 Task: Create a sub task Gather and Analyse Requirements for the task  Develop a new appointment scheduling system for a healthcare provider in the project AgileFire , assign it to team member softage.5@softage.net and update the status of the sub task to  Completed , set the priority of the sub task to High
Action: Mouse moved to (430, 469)
Screenshot: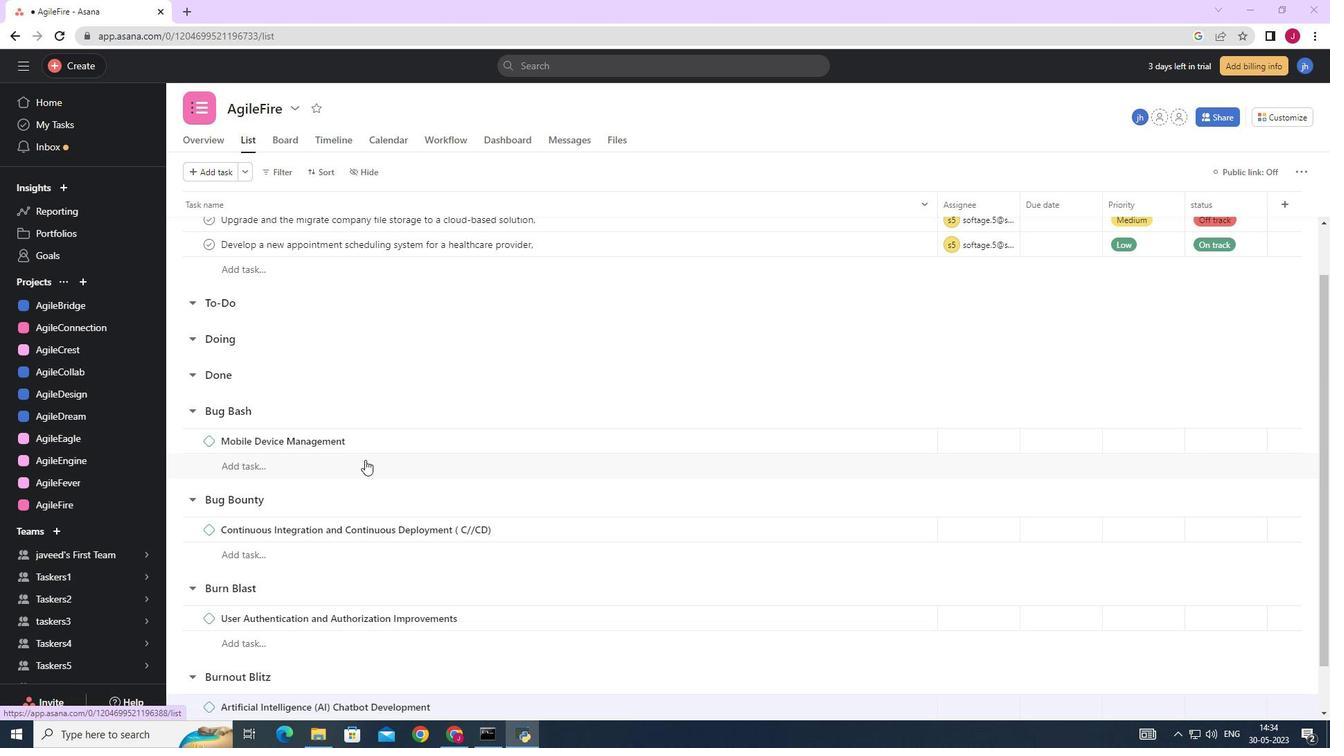 
Action: Mouse scrolled (430, 469) with delta (0, 0)
Screenshot: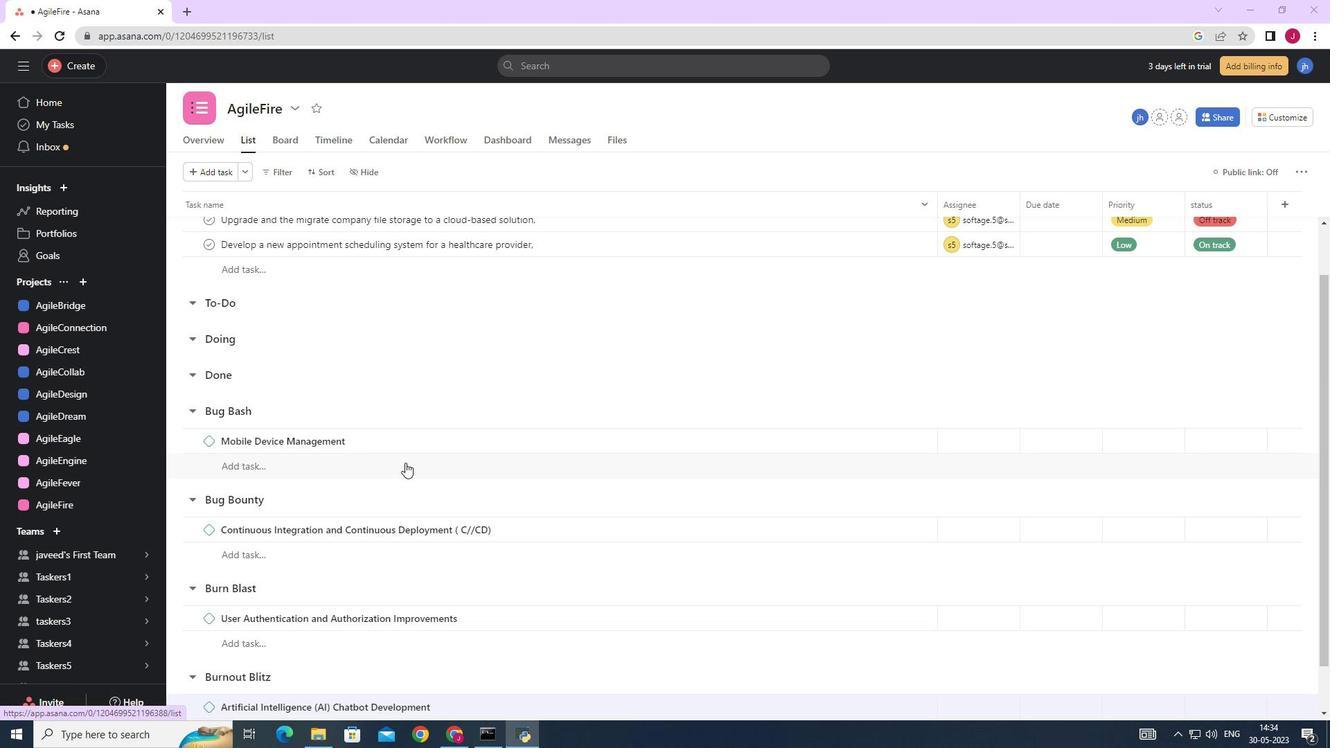 
Action: Mouse scrolled (430, 469) with delta (0, 0)
Screenshot: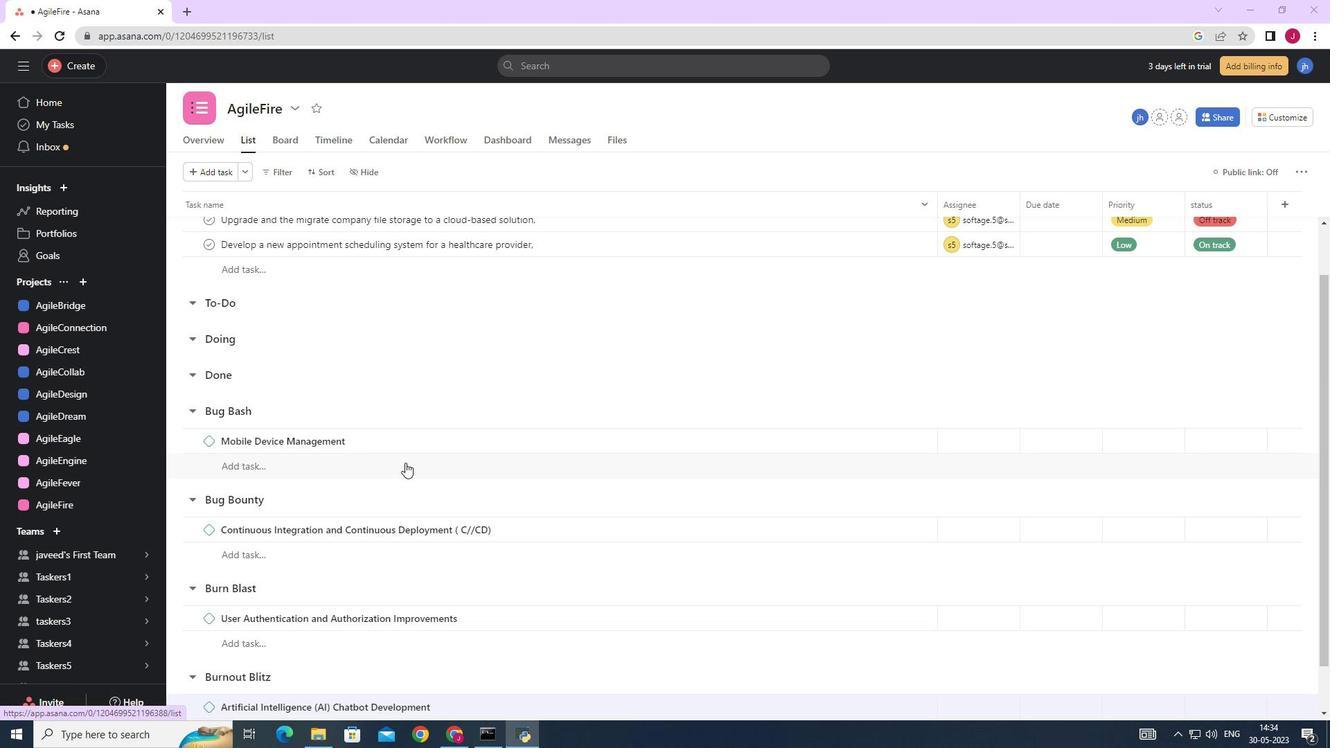 
Action: Mouse scrolled (430, 469) with delta (0, 0)
Screenshot: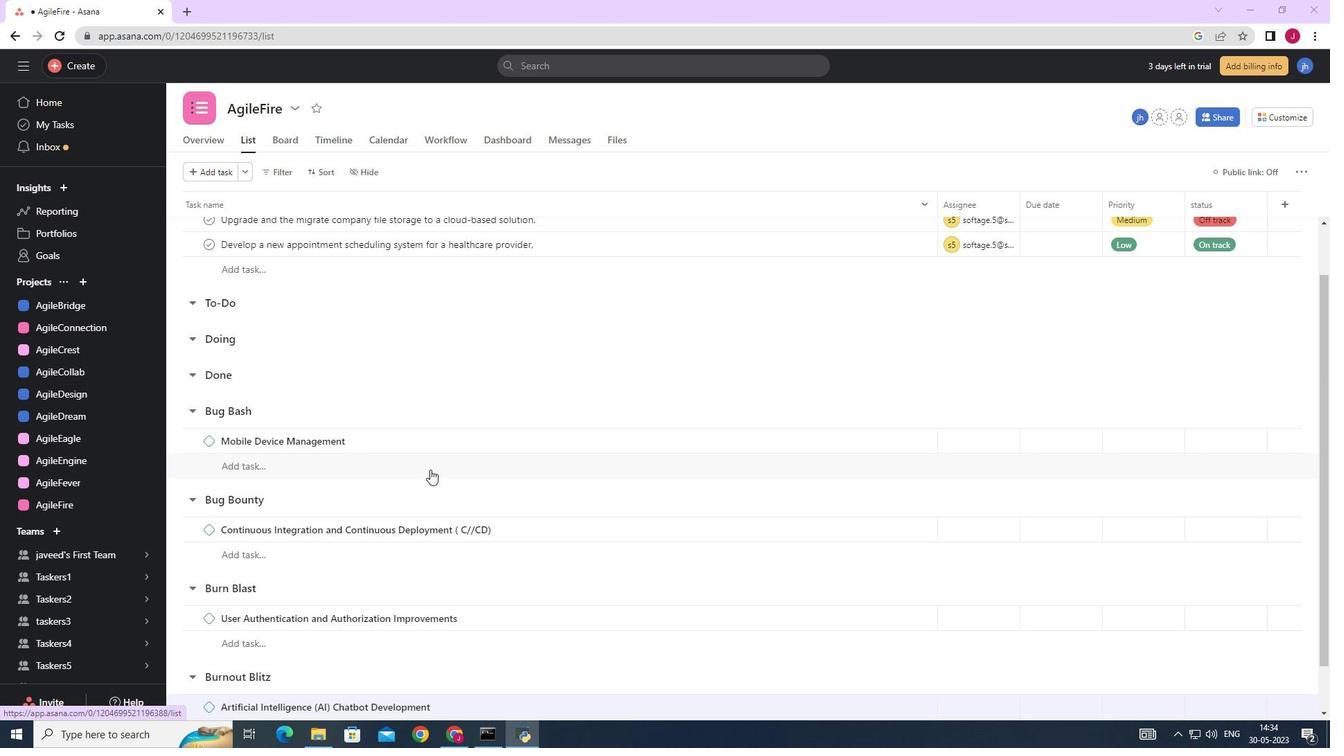 
Action: Mouse scrolled (430, 469) with delta (0, 0)
Screenshot: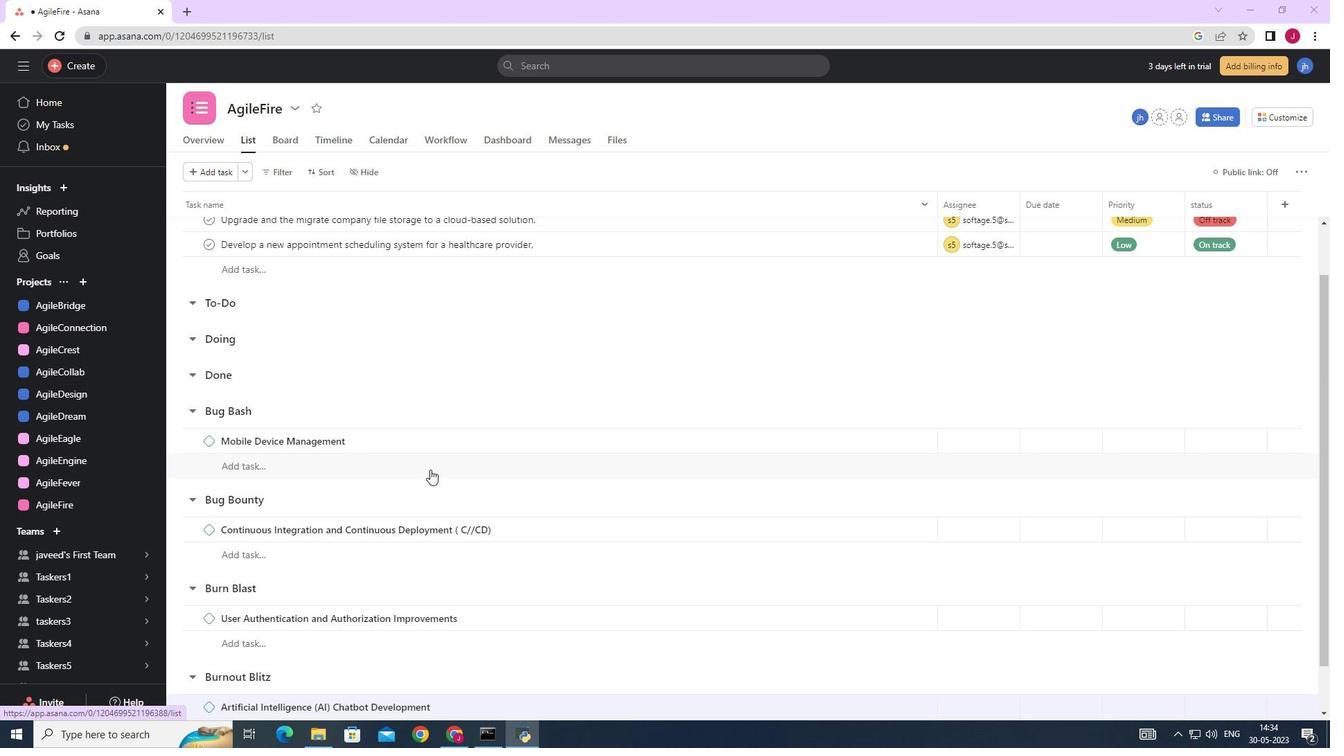 
Action: Mouse moved to (431, 469)
Screenshot: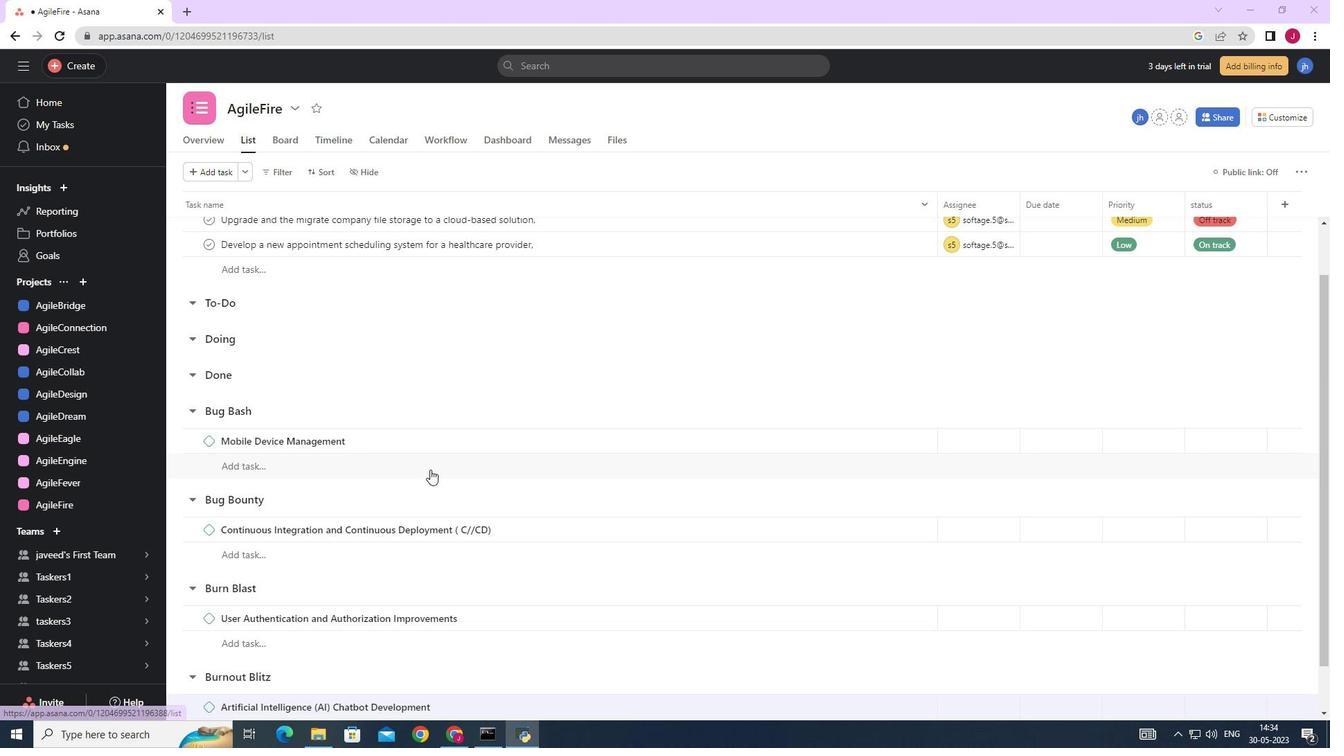 
Action: Mouse scrolled (431, 469) with delta (0, 0)
Screenshot: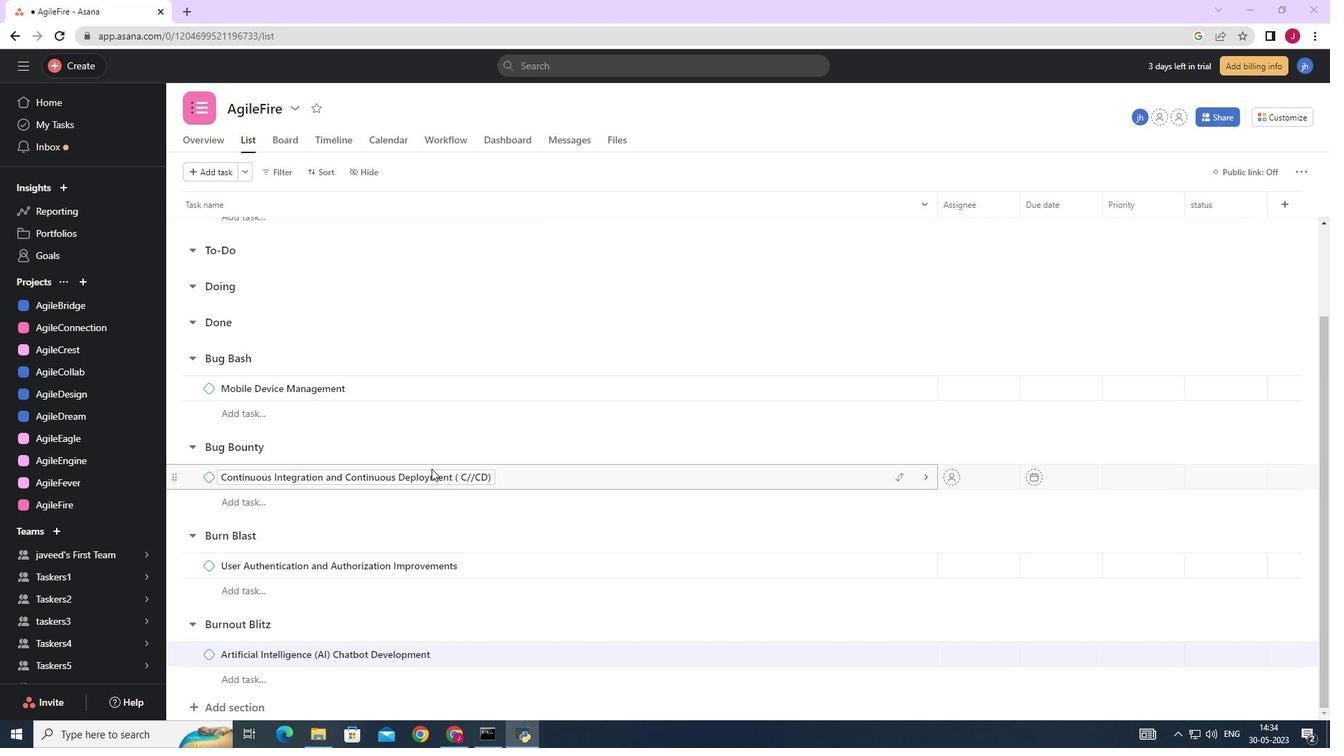 
Action: Mouse scrolled (431, 469) with delta (0, 0)
Screenshot: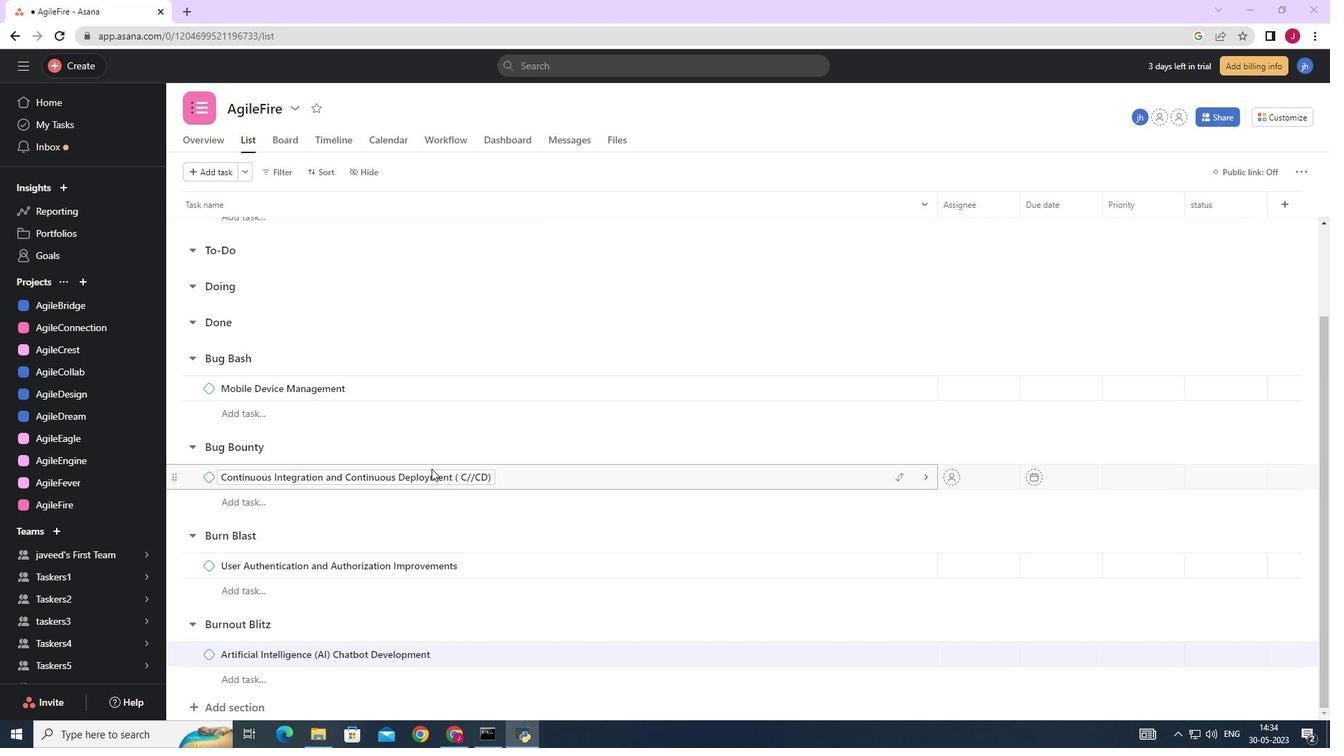 
Action: Mouse scrolled (431, 469) with delta (0, 0)
Screenshot: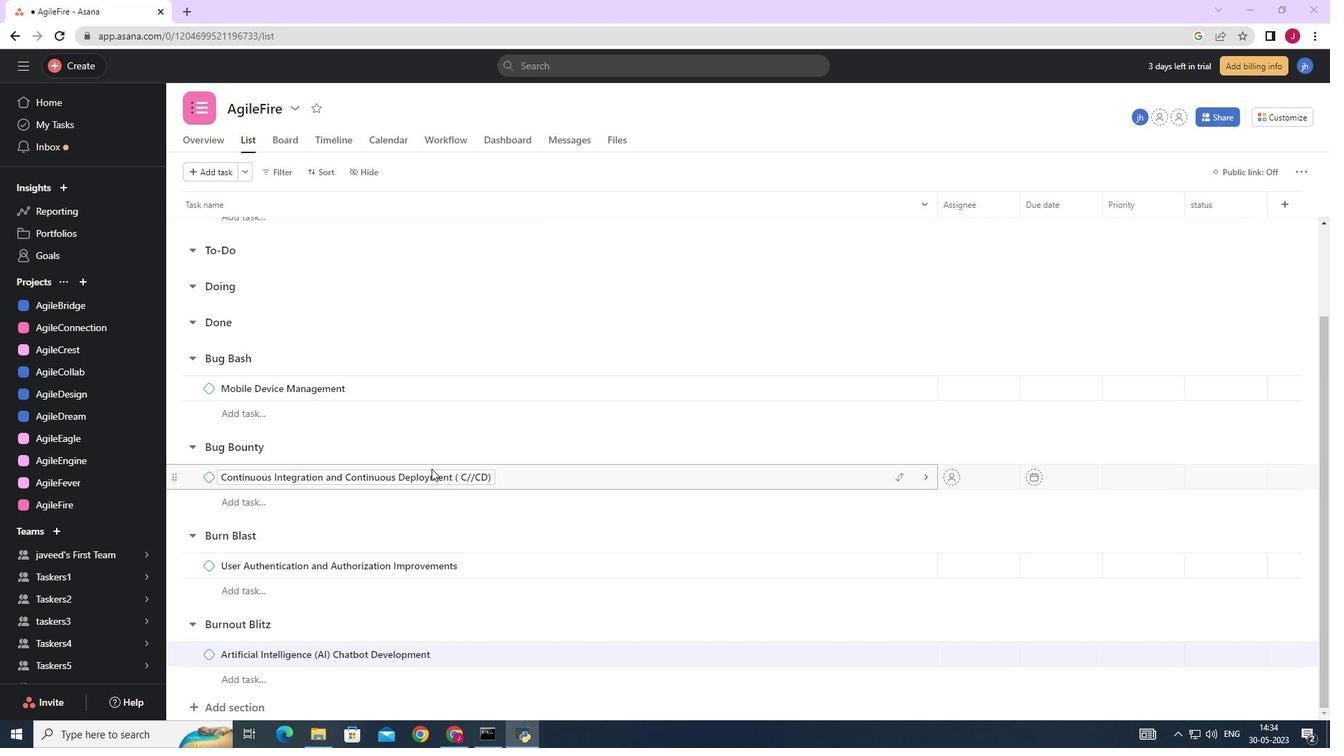 
Action: Mouse scrolled (431, 469) with delta (0, 0)
Screenshot: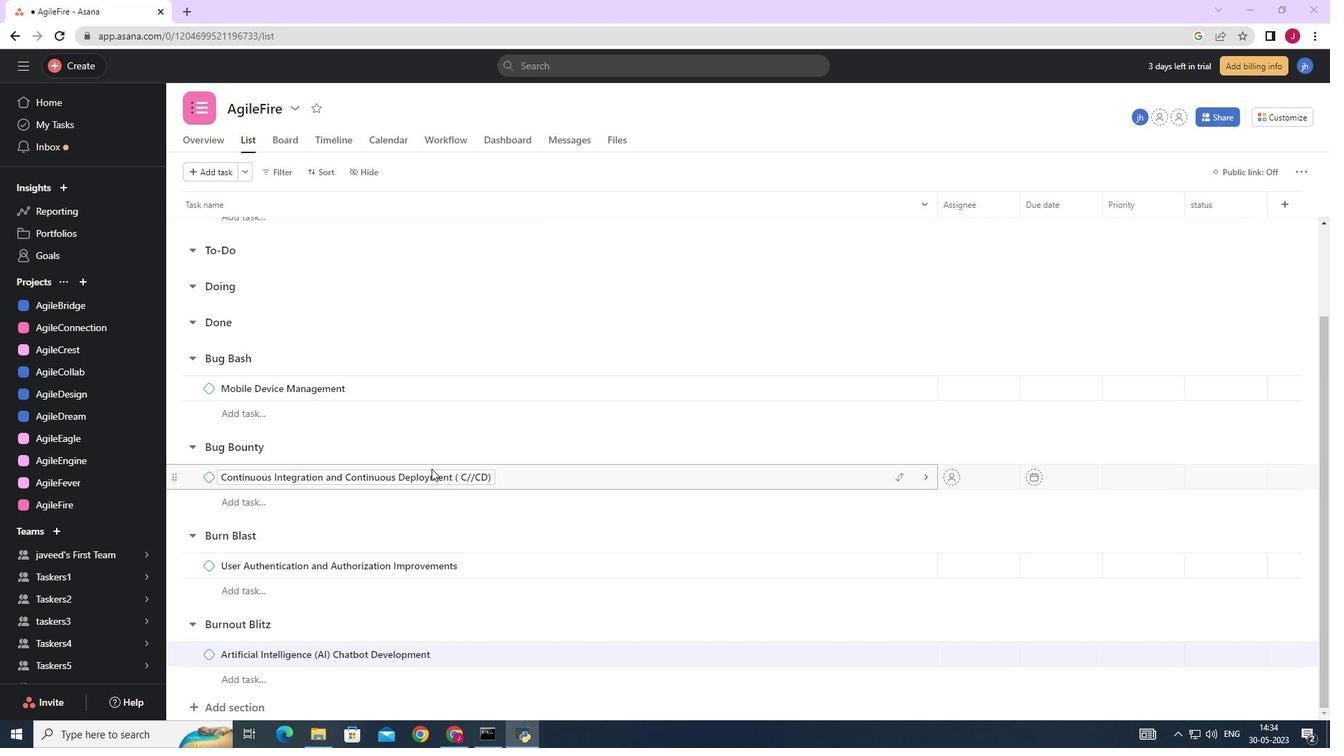
Action: Mouse moved to (858, 303)
Screenshot: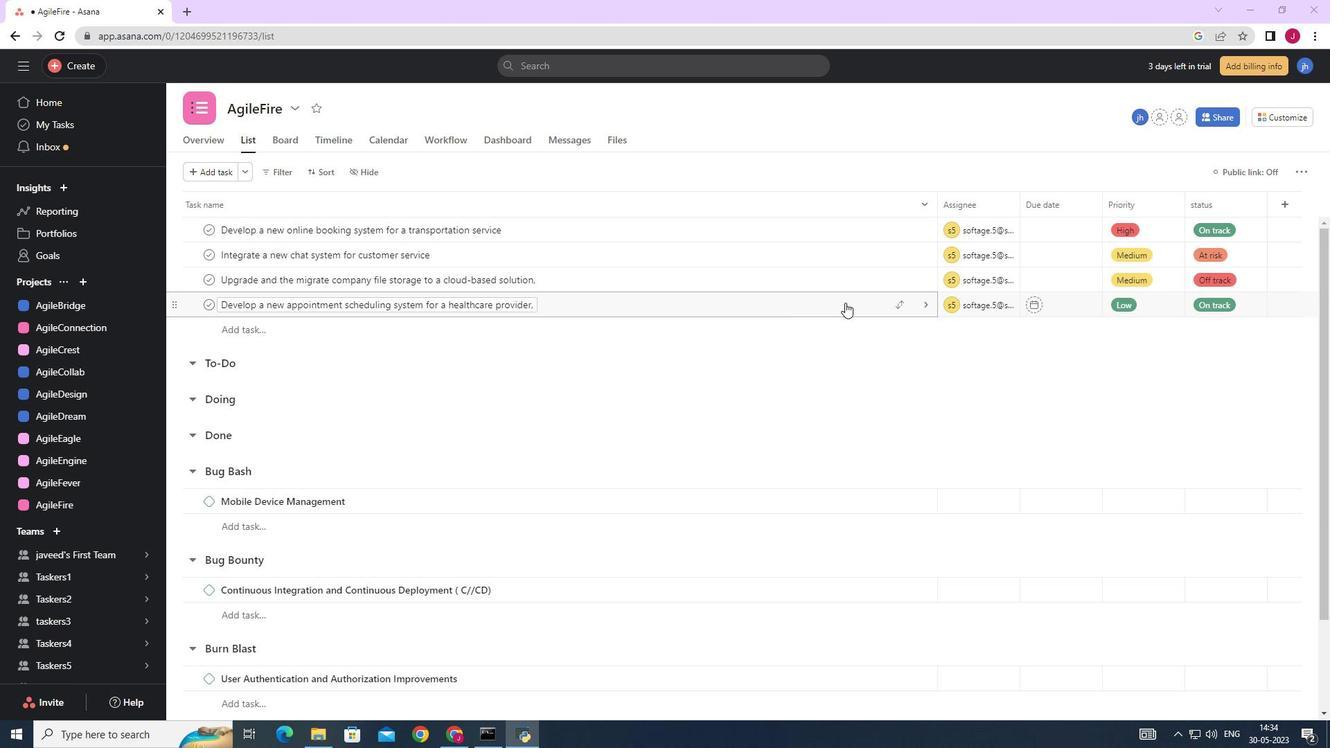 
Action: Mouse pressed left at (858, 303)
Screenshot: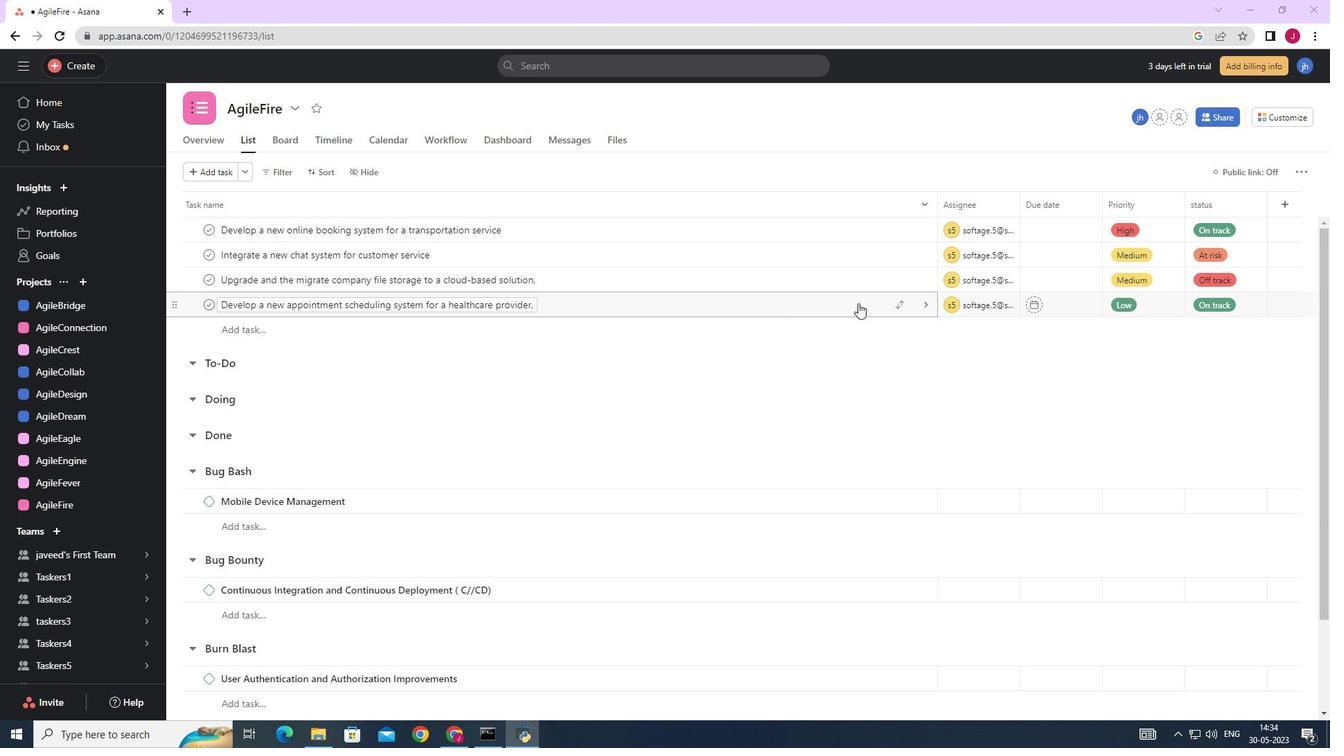 
Action: Mouse moved to (974, 475)
Screenshot: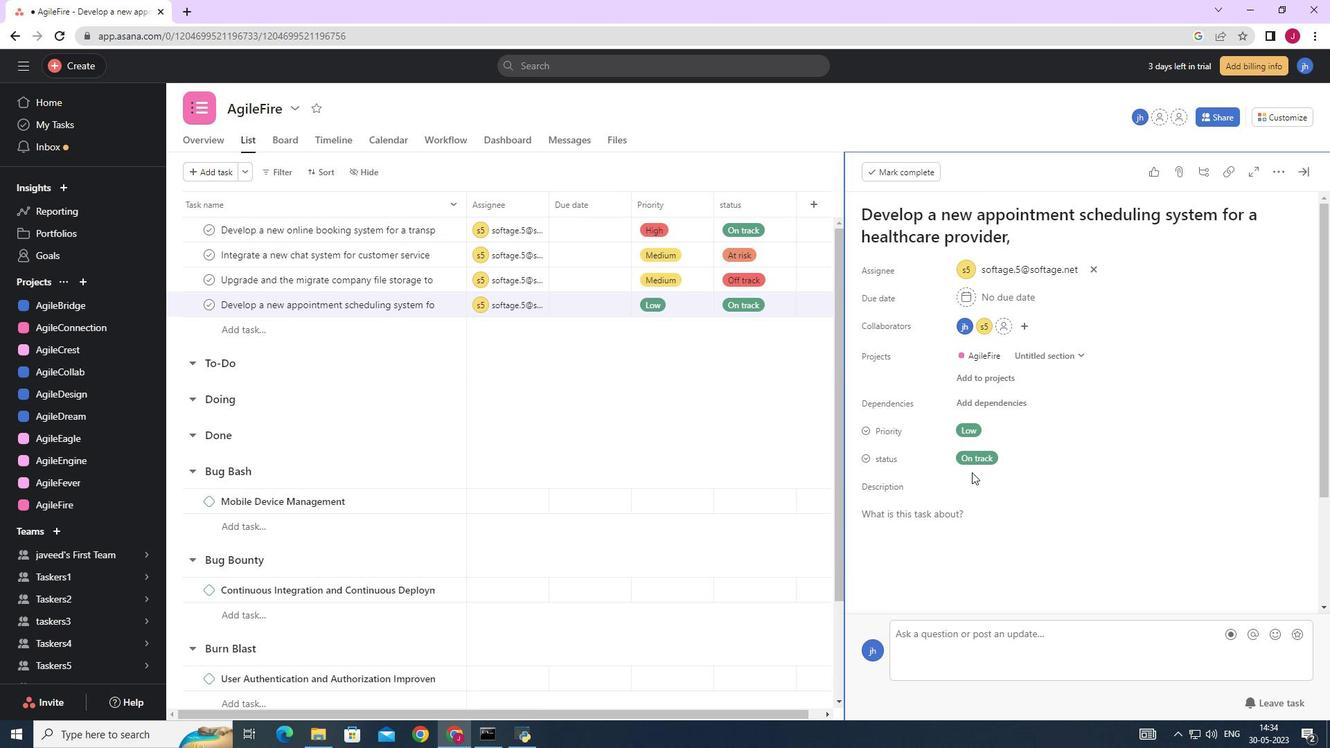 
Action: Mouse scrolled (974, 474) with delta (0, 0)
Screenshot: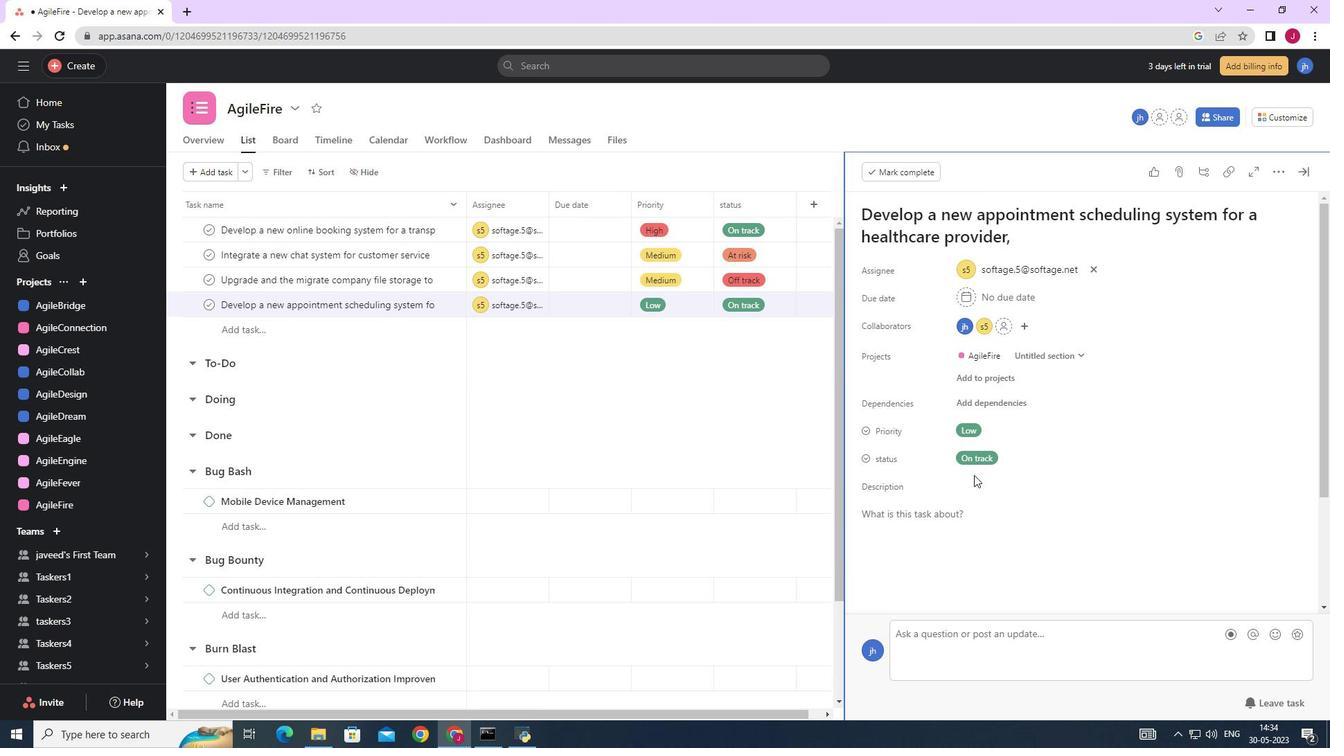 
Action: Mouse scrolled (974, 474) with delta (0, 0)
Screenshot: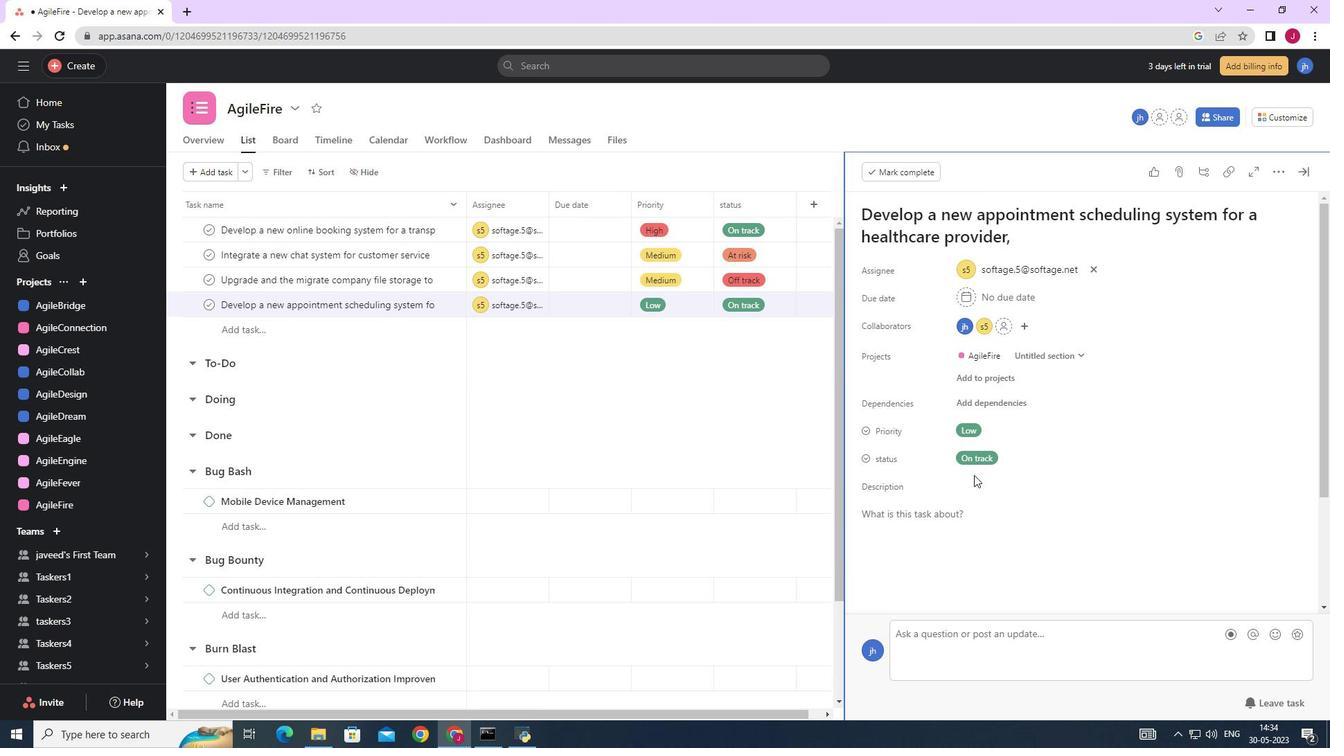 
Action: Mouse scrolled (974, 474) with delta (0, 0)
Screenshot: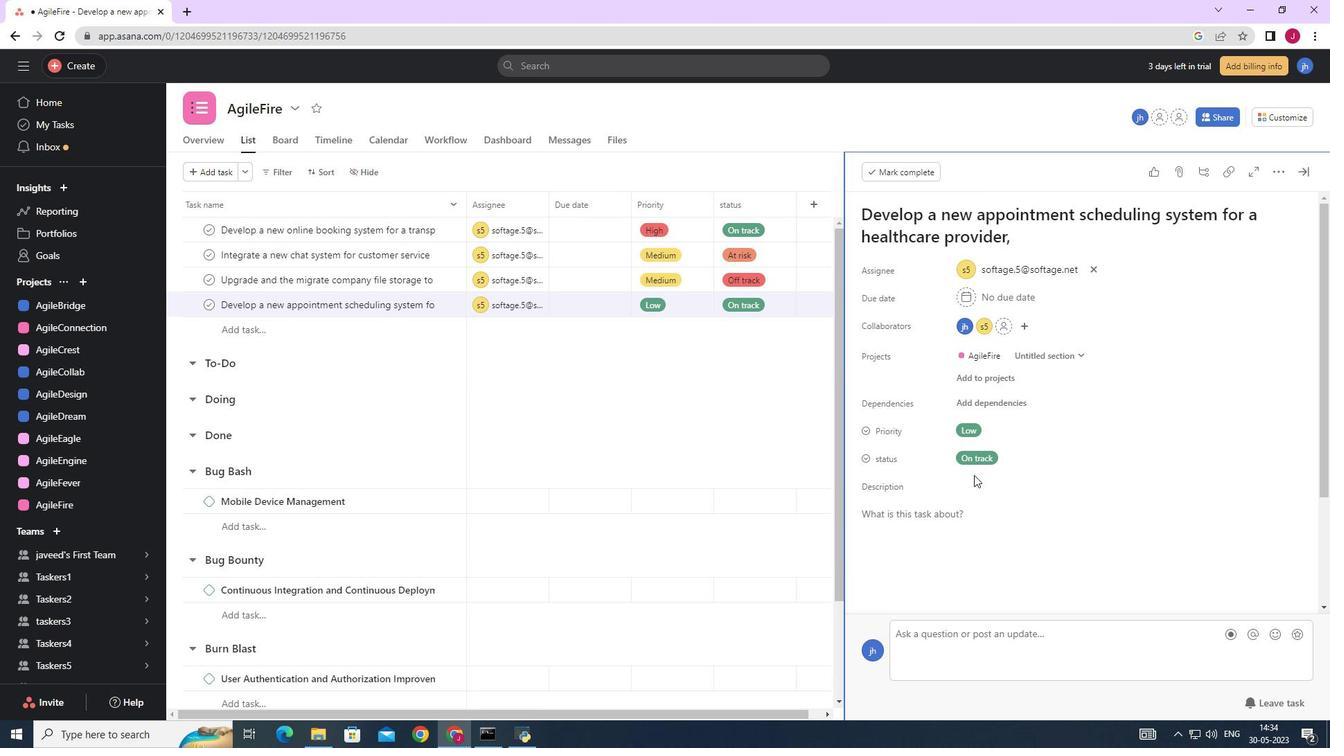 
Action: Mouse scrolled (974, 474) with delta (0, 0)
Screenshot: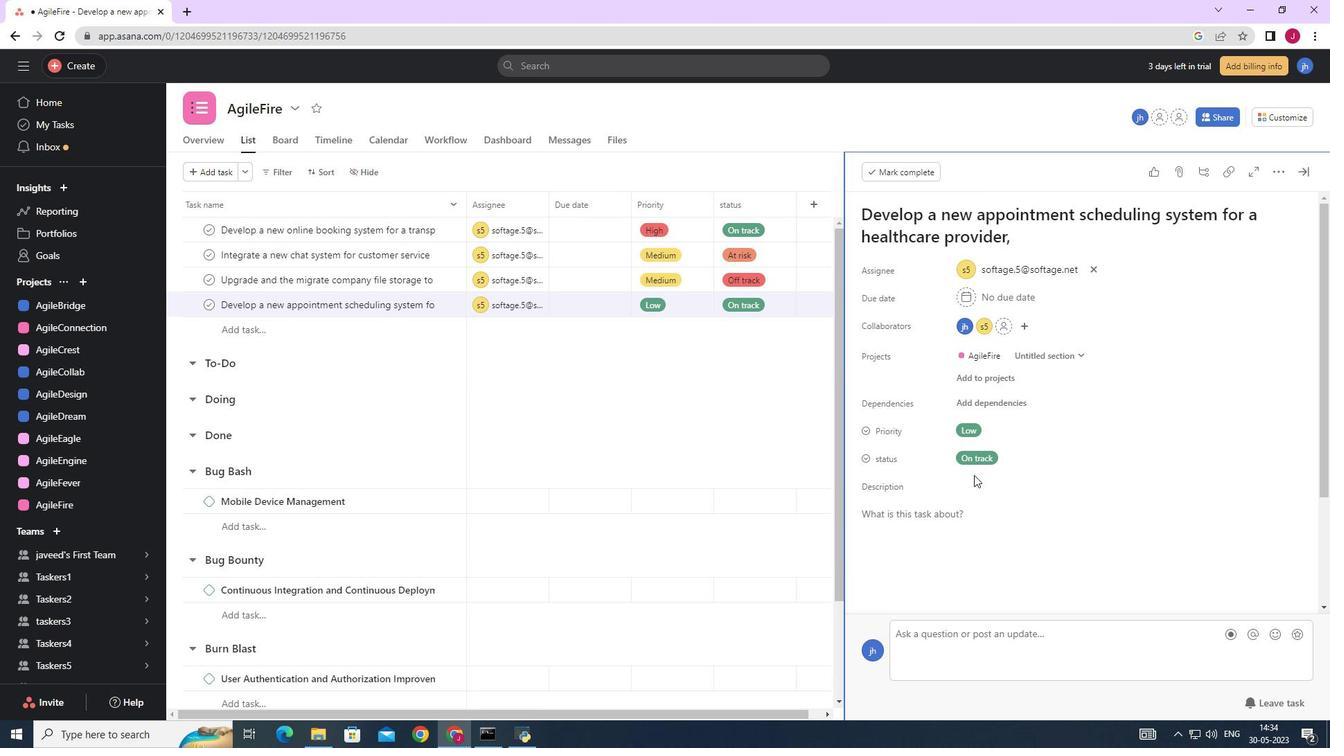 
Action: Mouse scrolled (974, 474) with delta (0, 0)
Screenshot: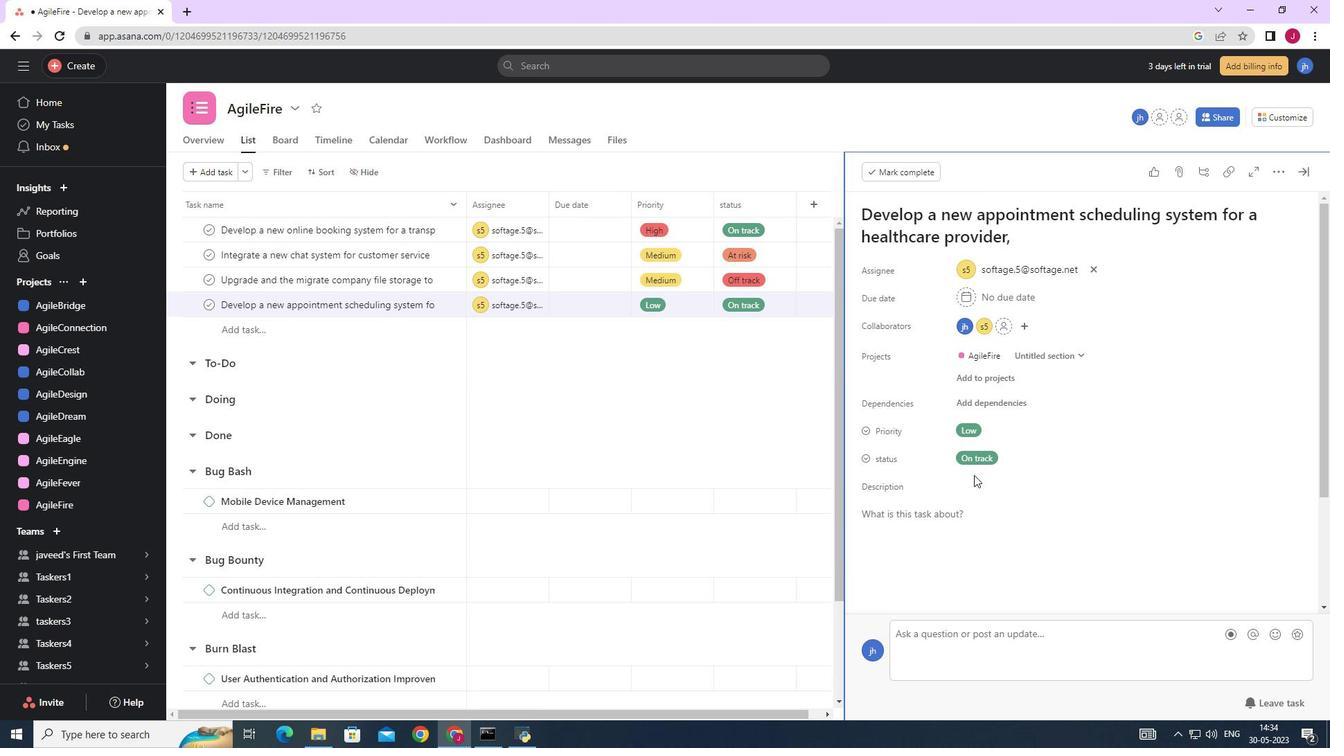 
Action: Mouse moved to (902, 506)
Screenshot: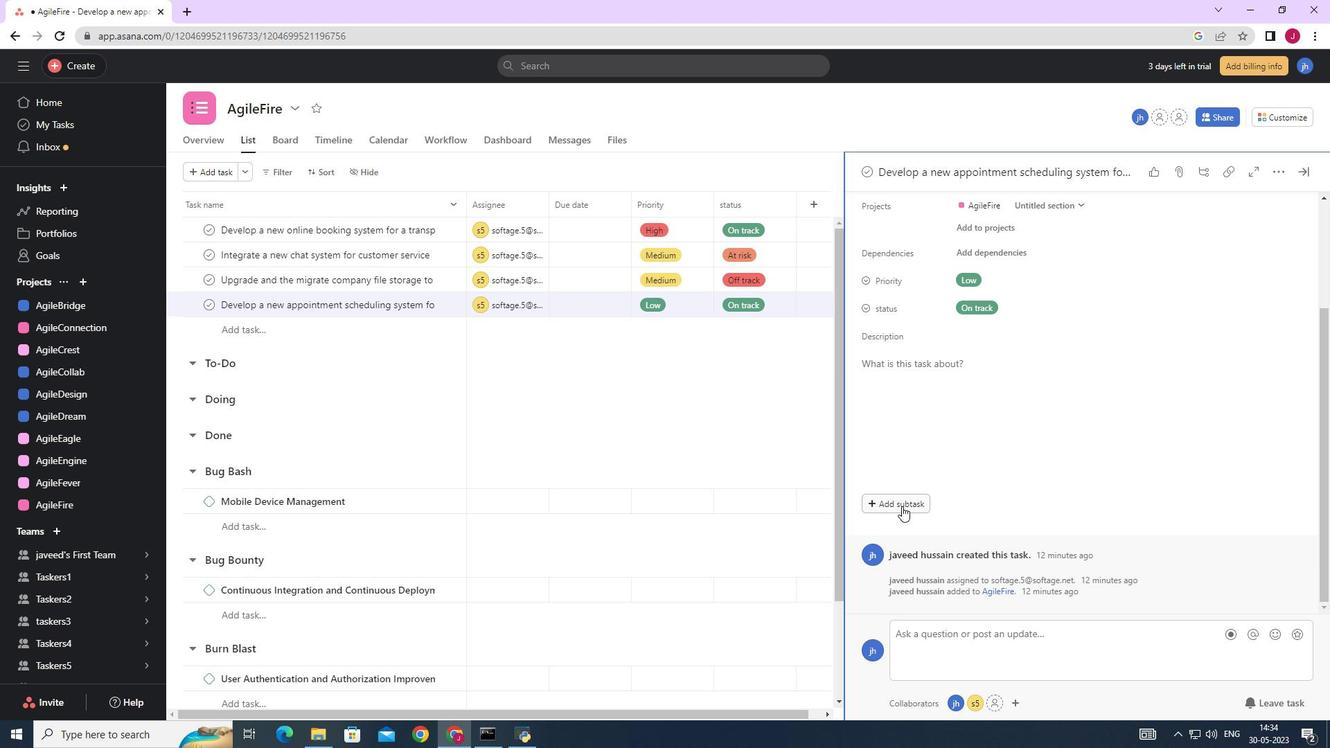 
Action: Mouse pressed left at (902, 506)
Screenshot: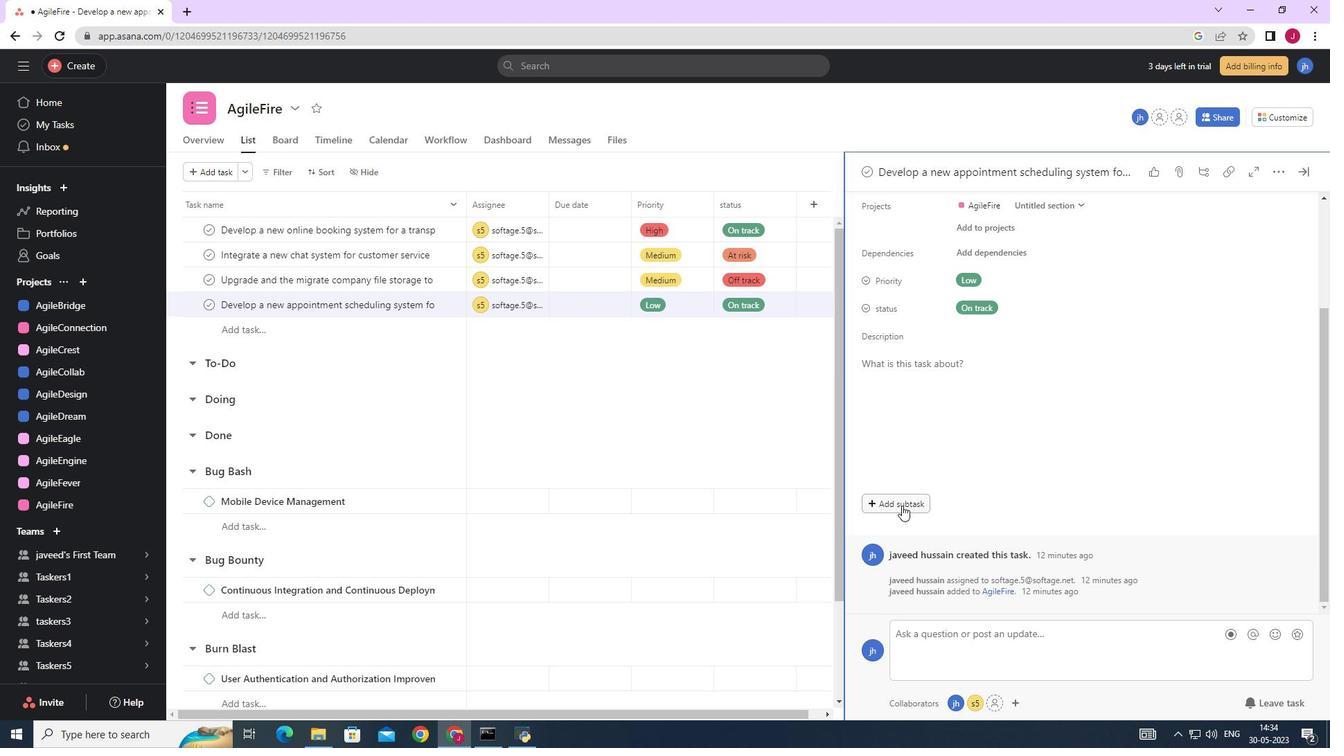 
Action: Mouse moved to (887, 480)
Screenshot: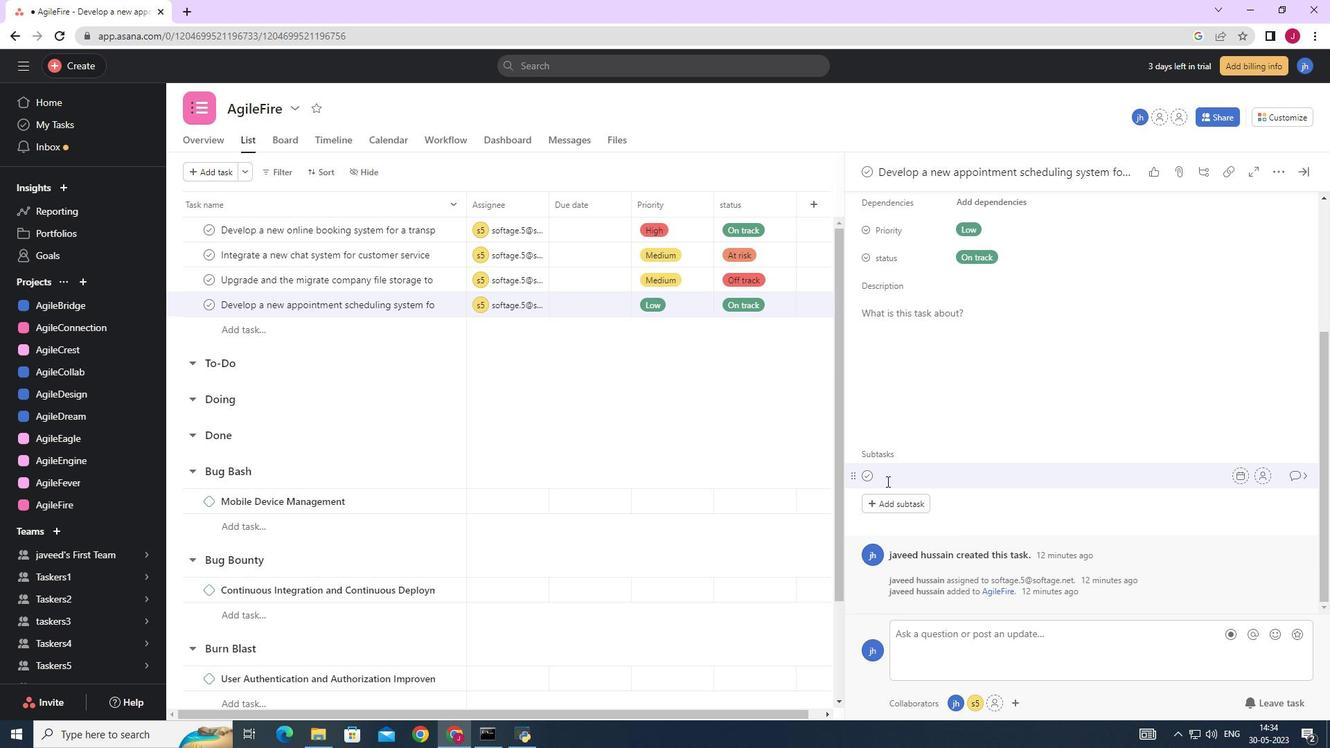 
Action: Key pressed <Key.caps_lock>G<Key.caps_lock>ather<Key.space>and<Key.space><Key.caps_lock>A<Key.caps_lock>nalyse<Key.space><Key.caps_lock>RE<Key.backspace><Key.caps_lock>equirements<Key.space>
Screenshot: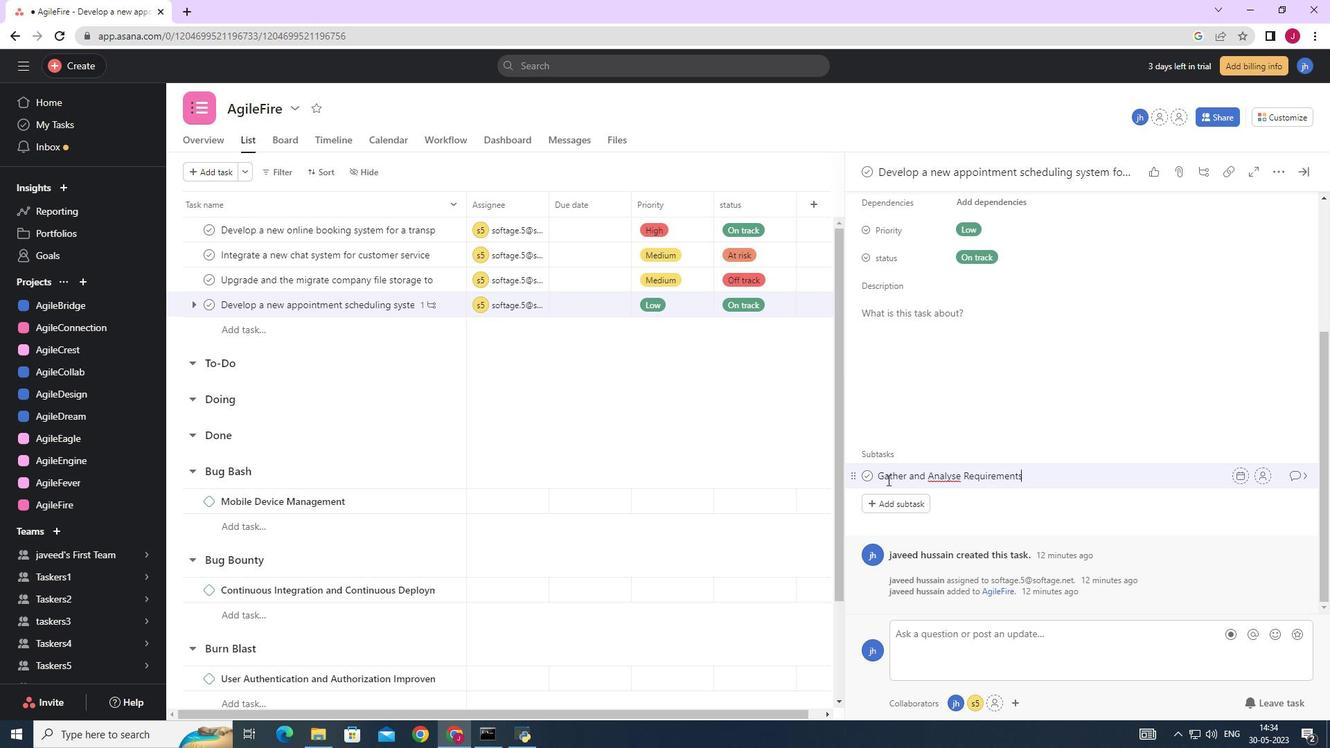 
Action: Mouse moved to (1265, 480)
Screenshot: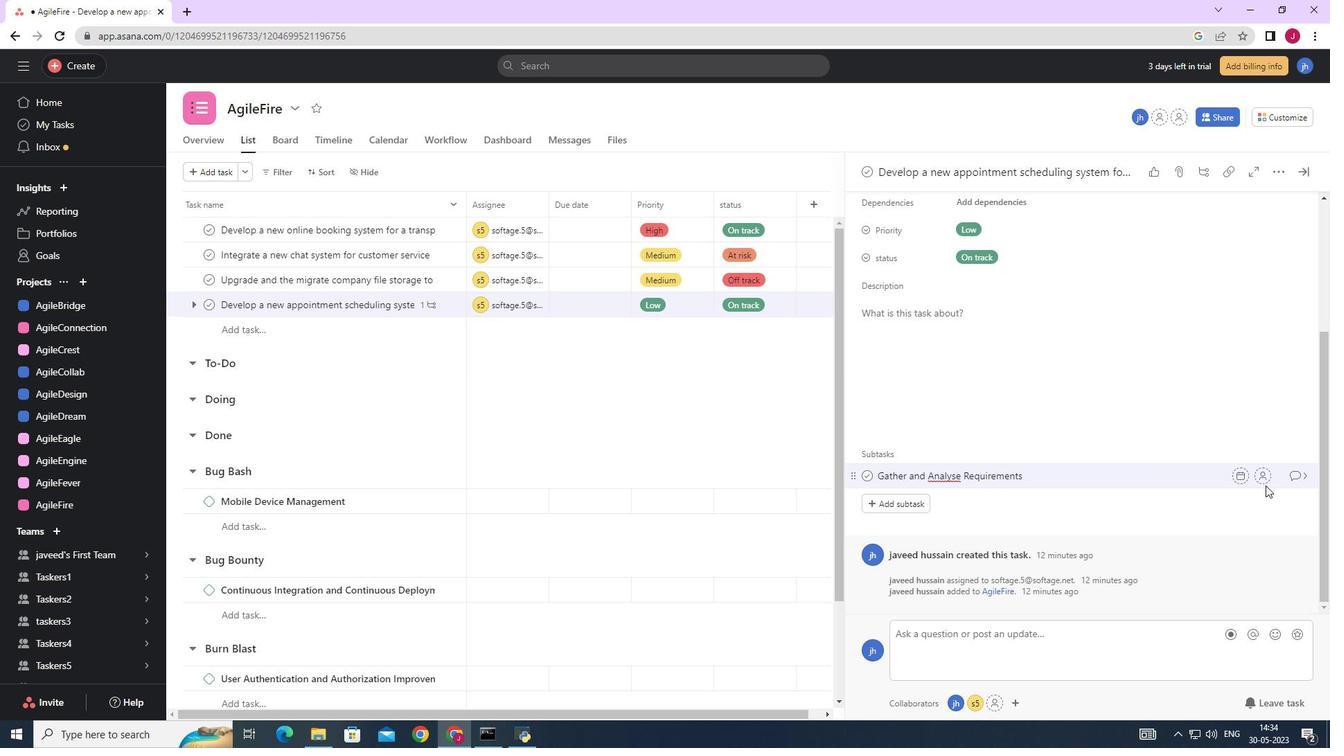 
Action: Mouse pressed left at (1265, 480)
Screenshot: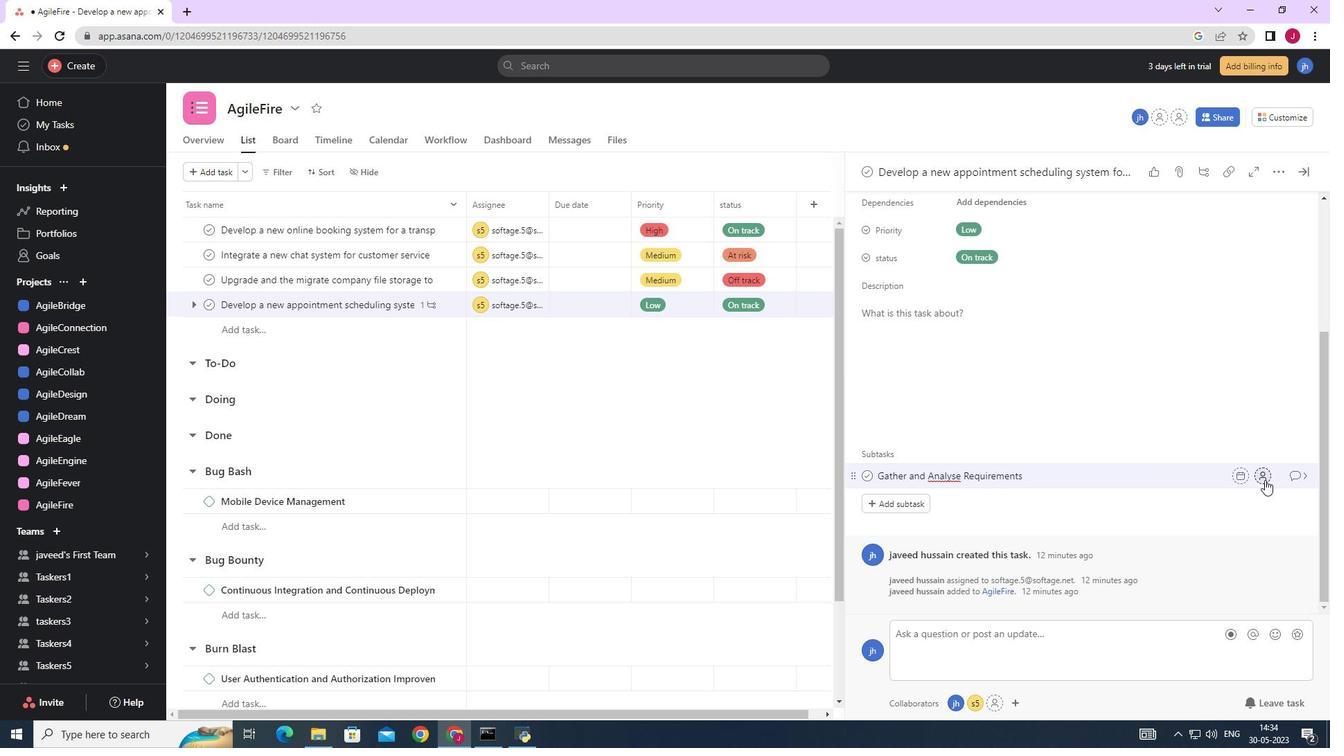 
Action: Key pressed softage.5
Screenshot: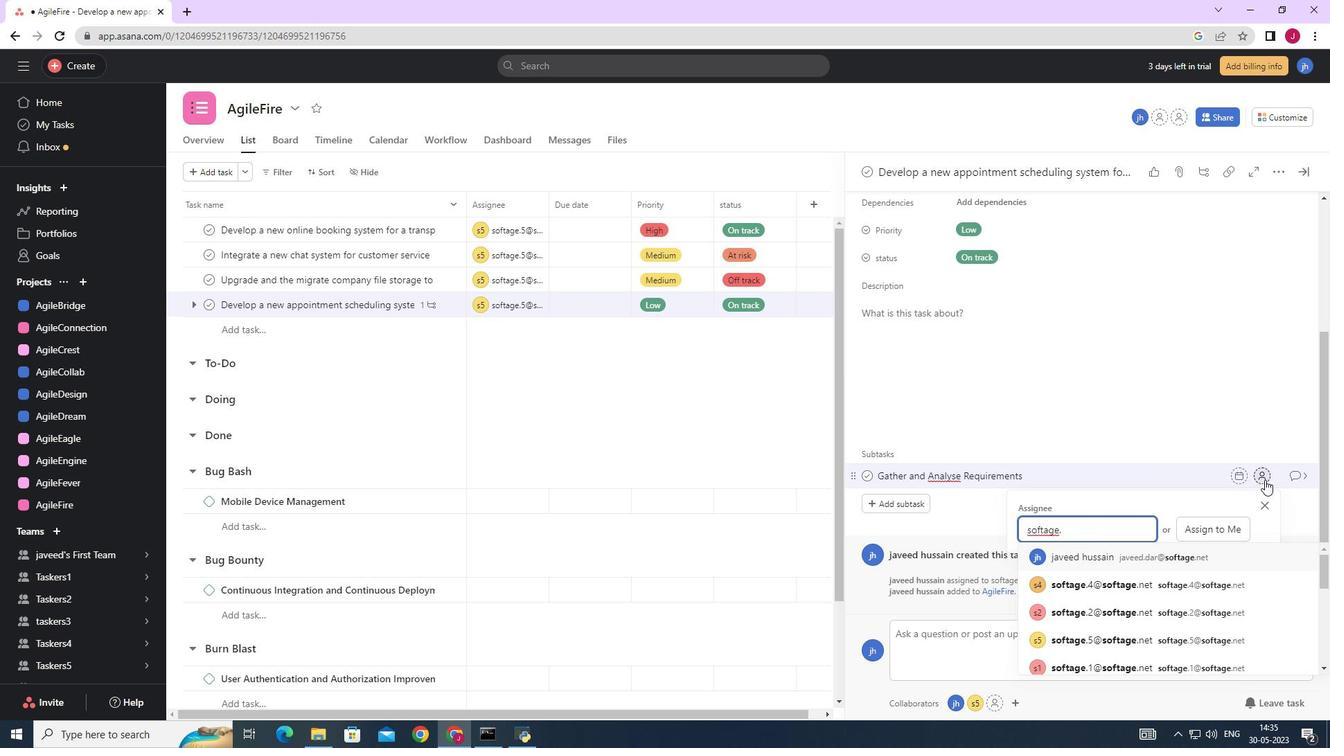
Action: Mouse moved to (1121, 556)
Screenshot: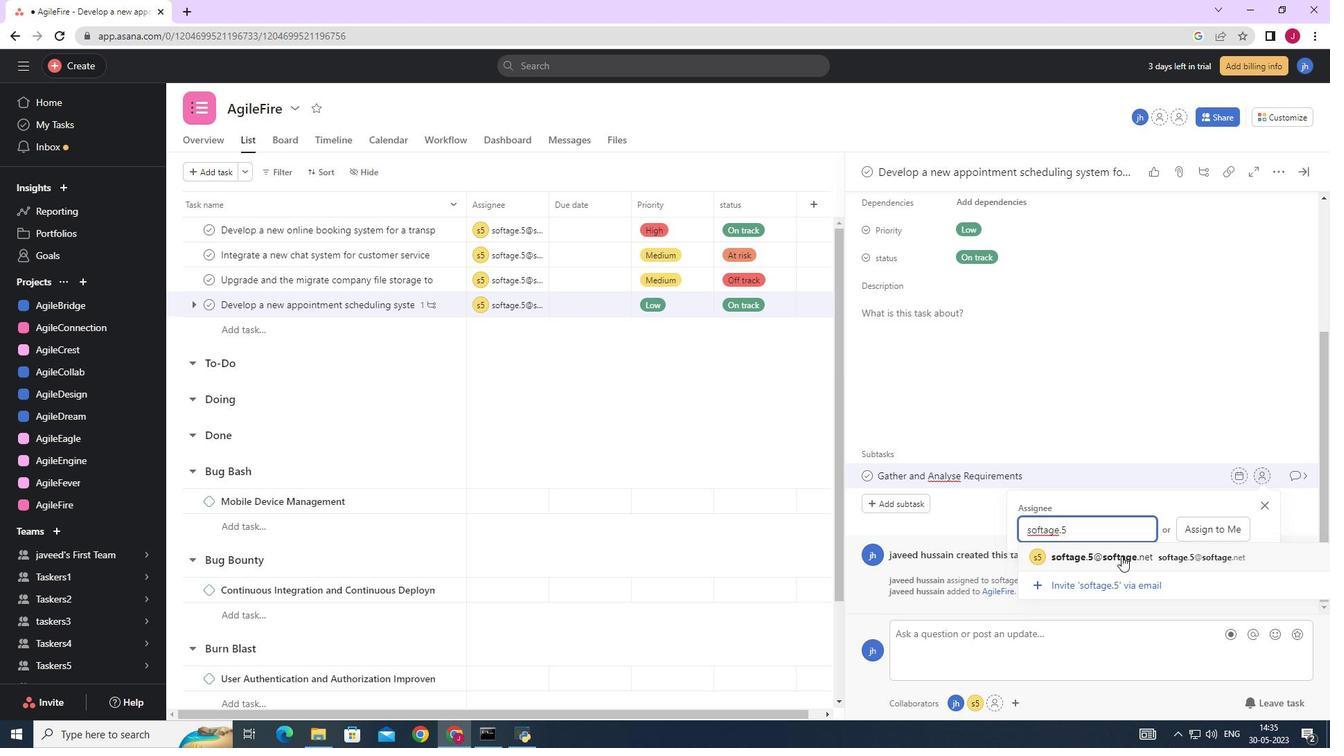 
Action: Mouse pressed left at (1121, 556)
Screenshot: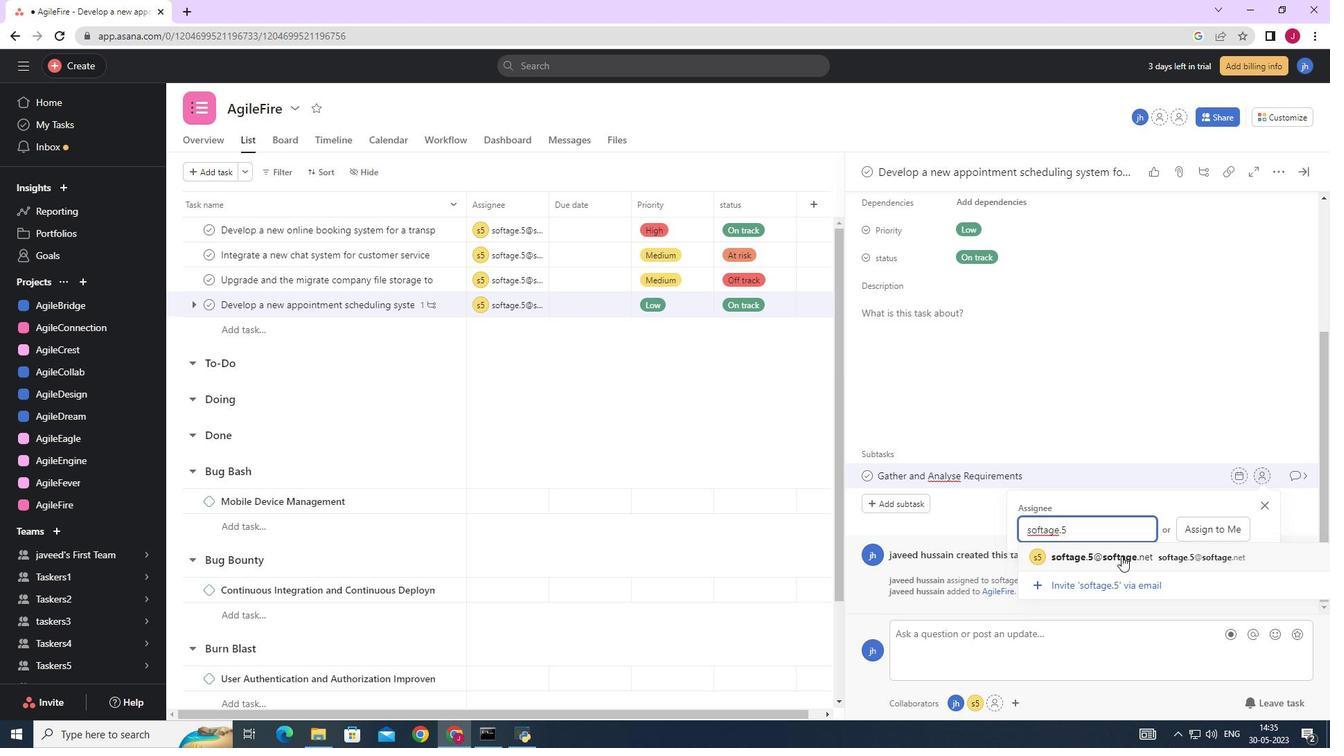 
Action: Mouse moved to (1300, 476)
Screenshot: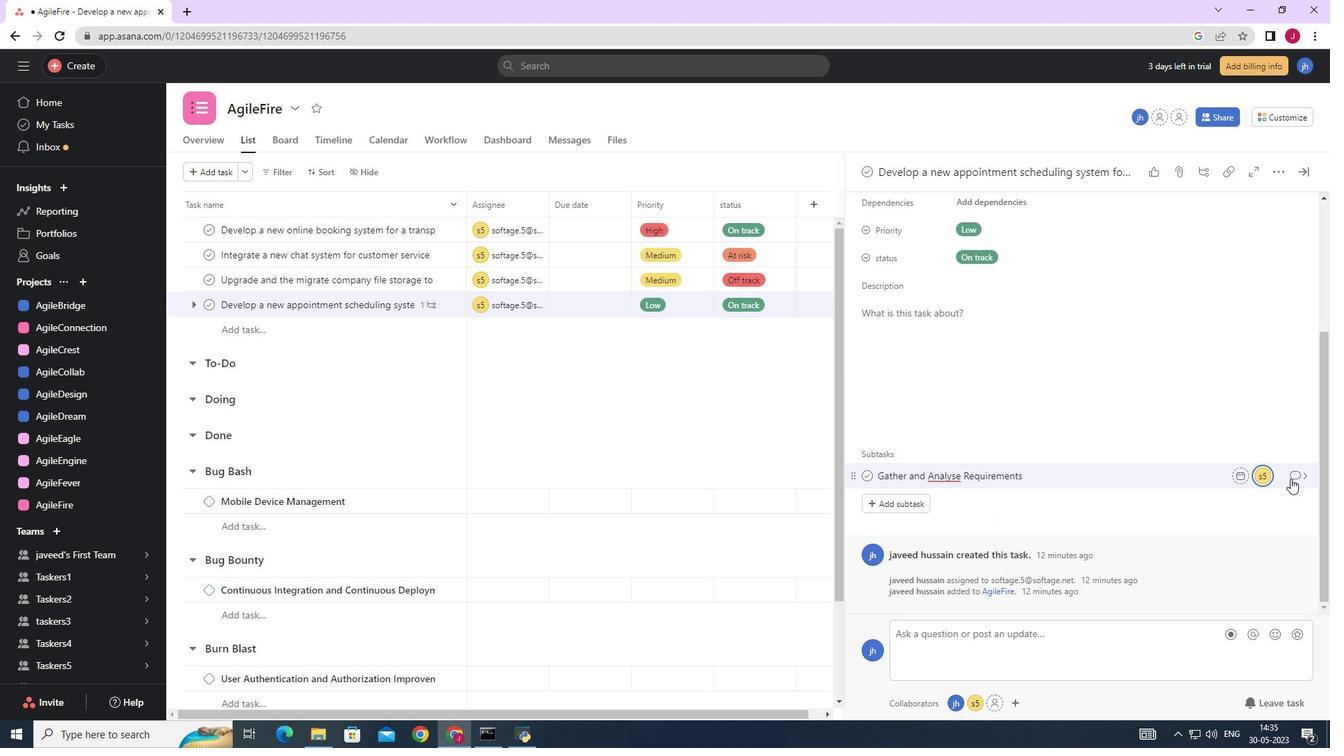 
Action: Mouse pressed left at (1300, 476)
Screenshot: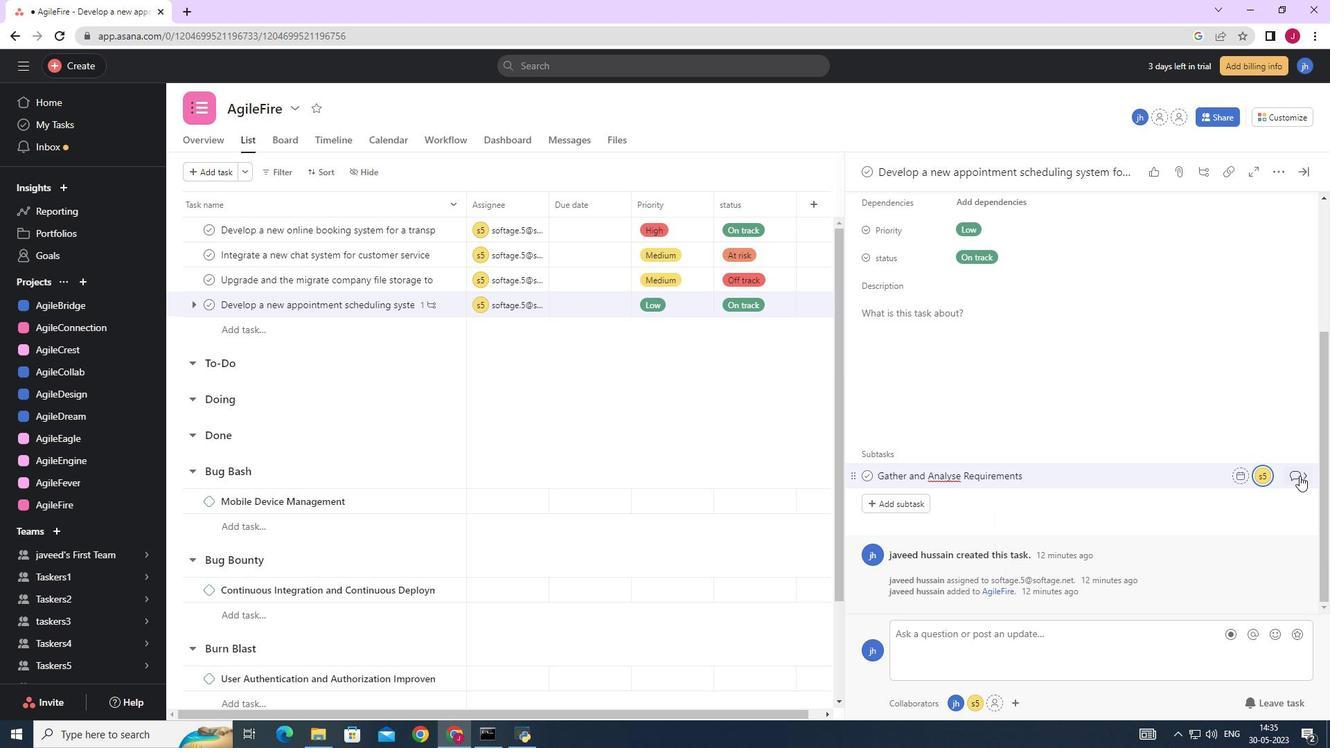 
Action: Mouse moved to (916, 396)
Screenshot: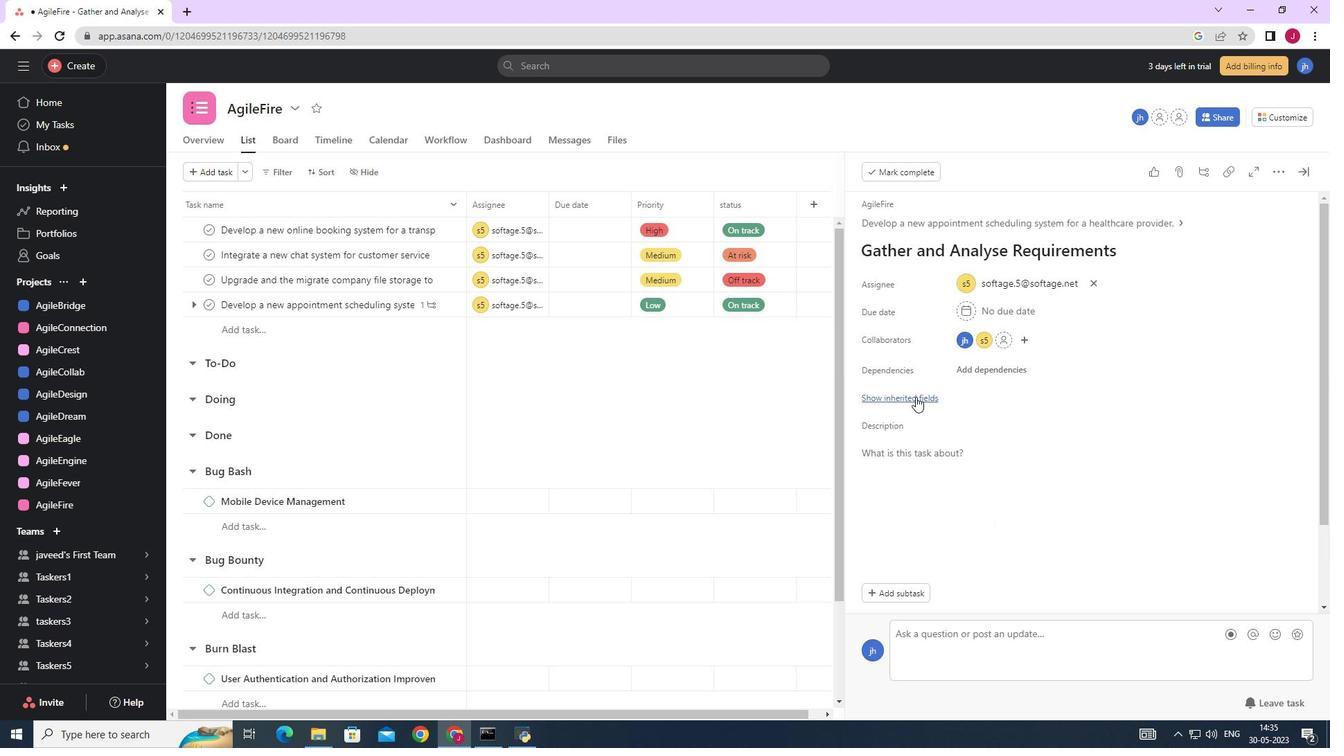 
Action: Mouse pressed left at (916, 396)
Screenshot: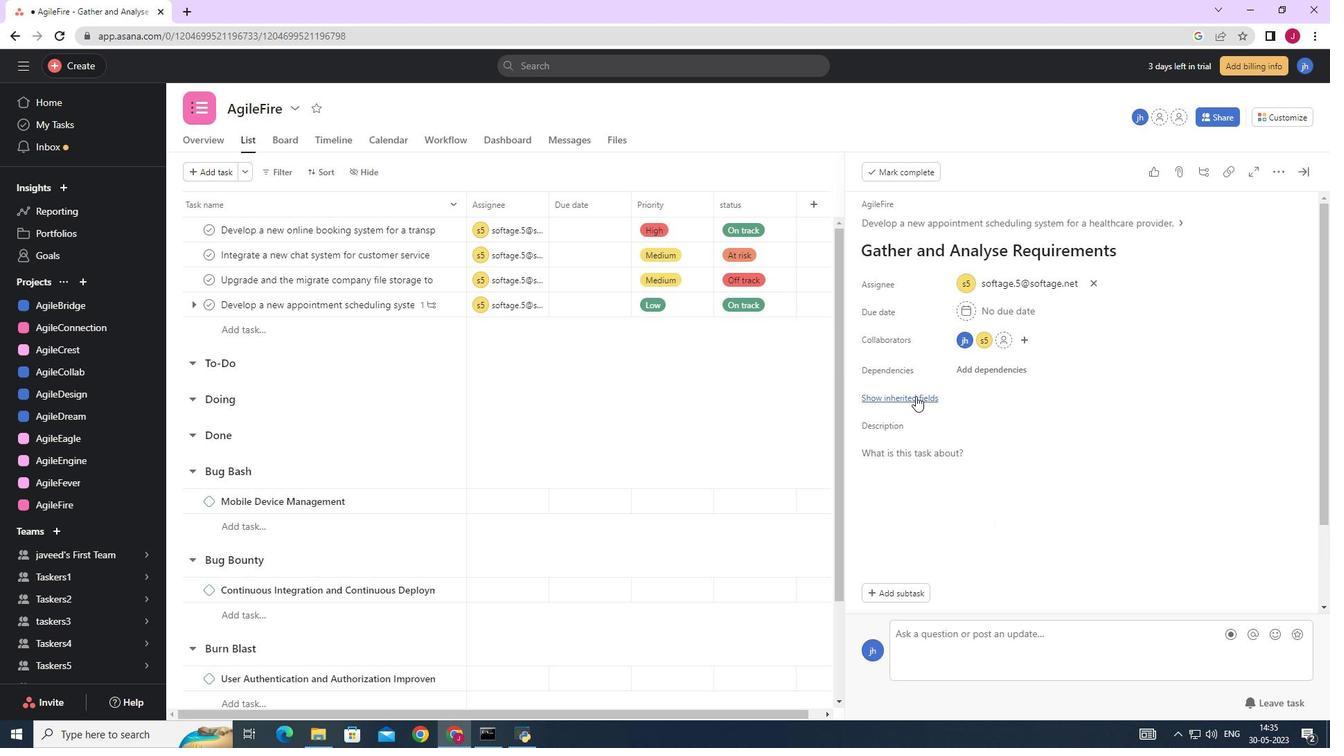 
Action: Mouse moved to (970, 421)
Screenshot: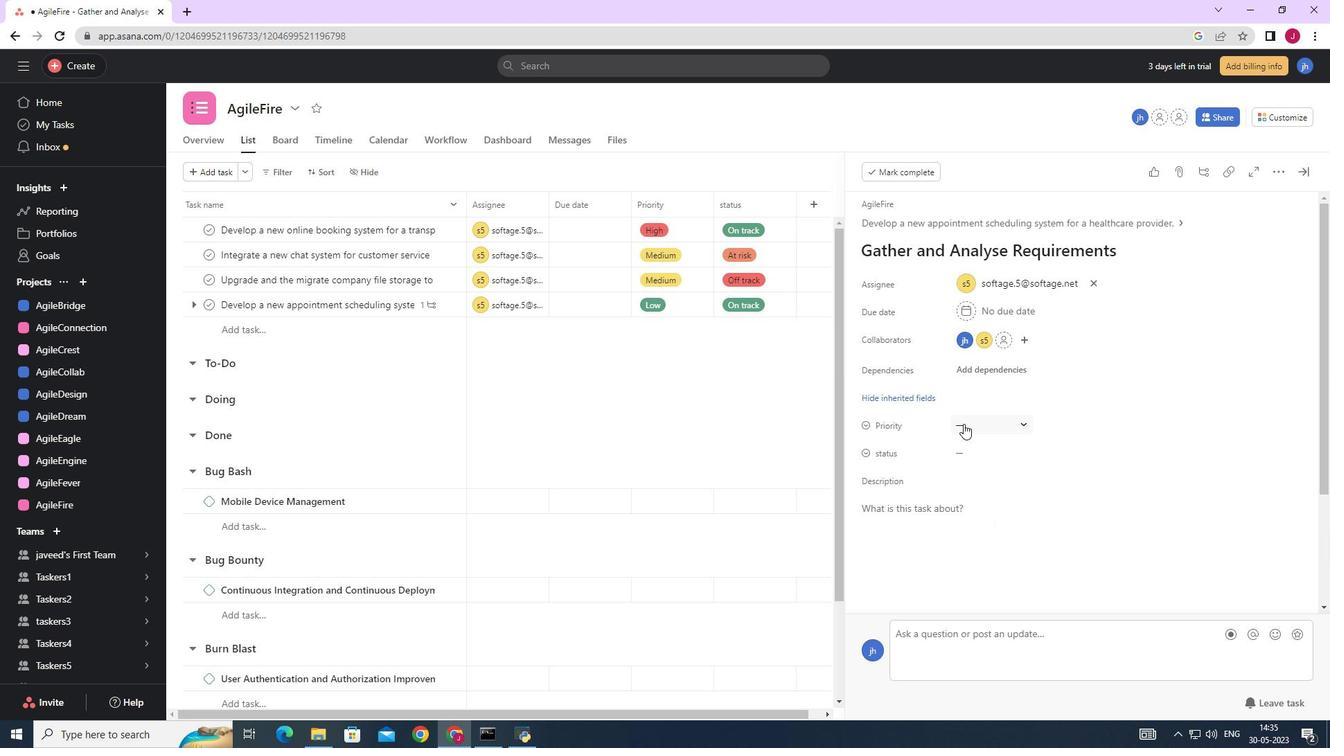 
Action: Mouse pressed left at (970, 421)
Screenshot: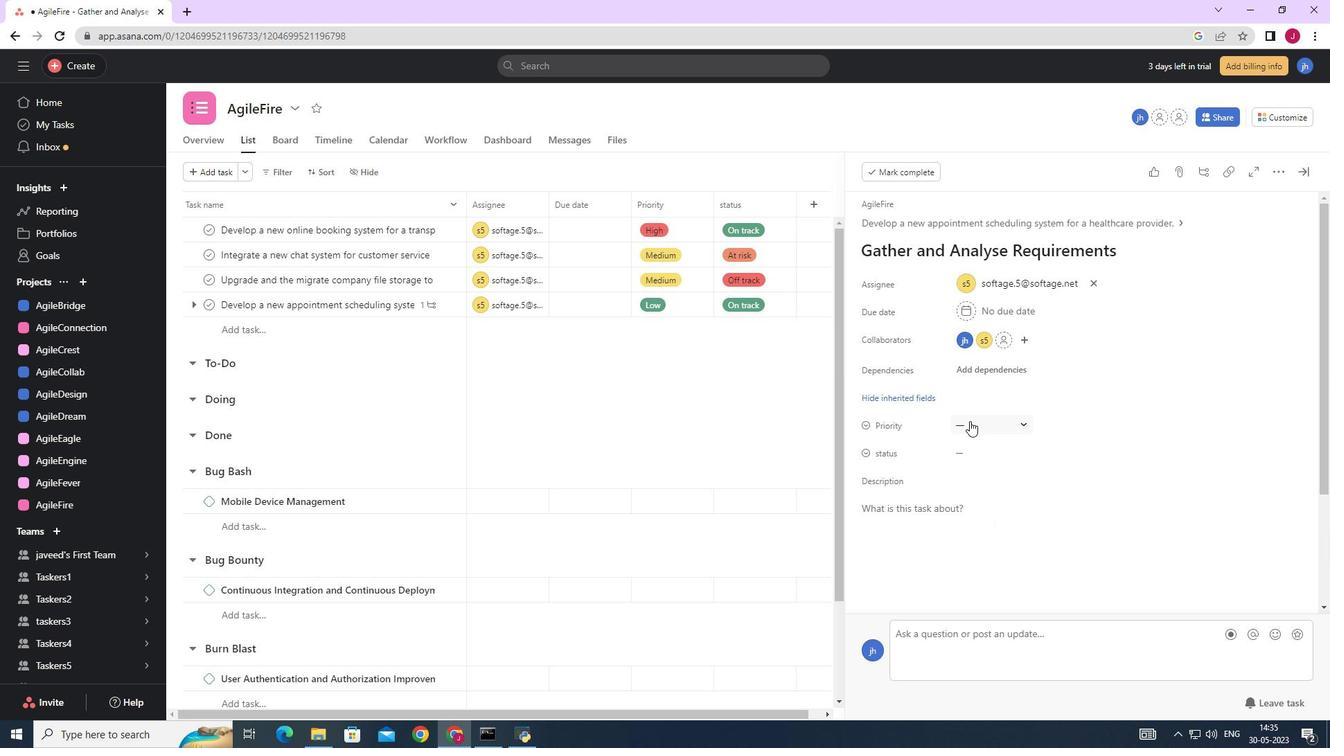 
Action: Mouse moved to (1001, 475)
Screenshot: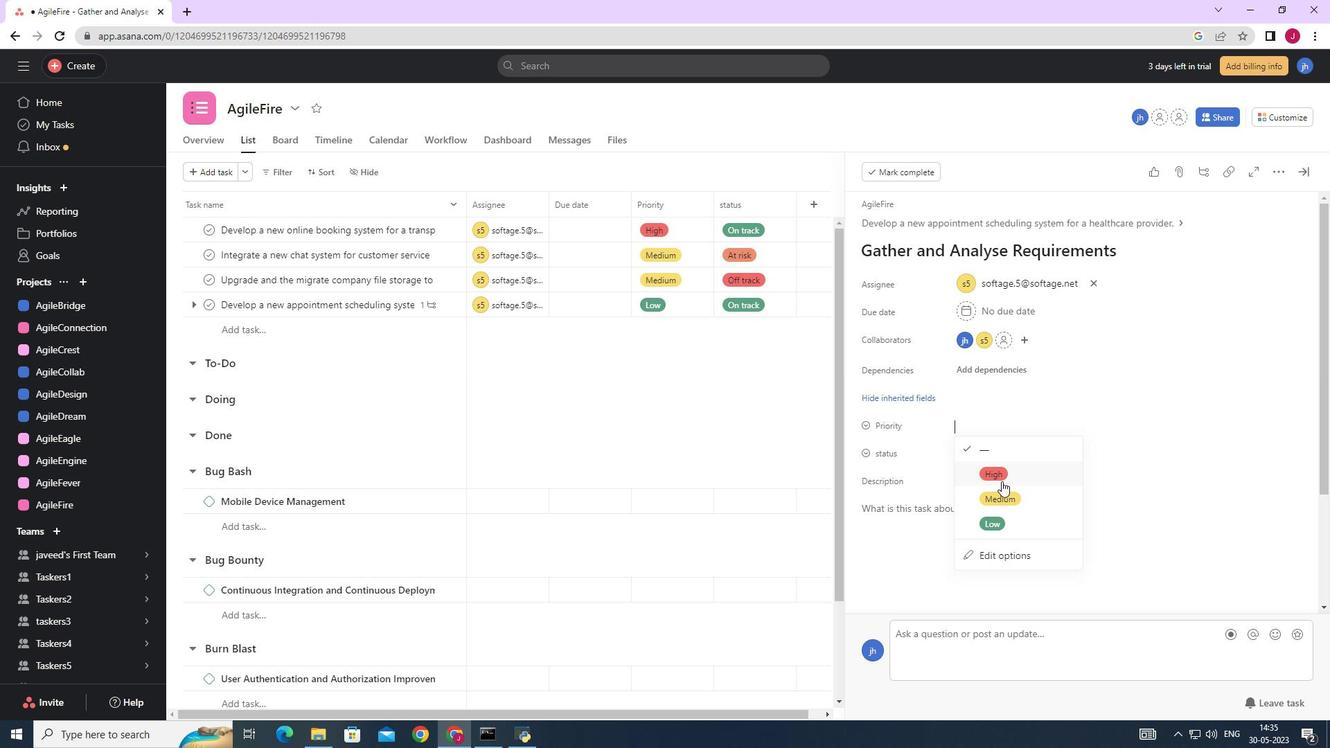 
Action: Mouse pressed left at (1001, 475)
Screenshot: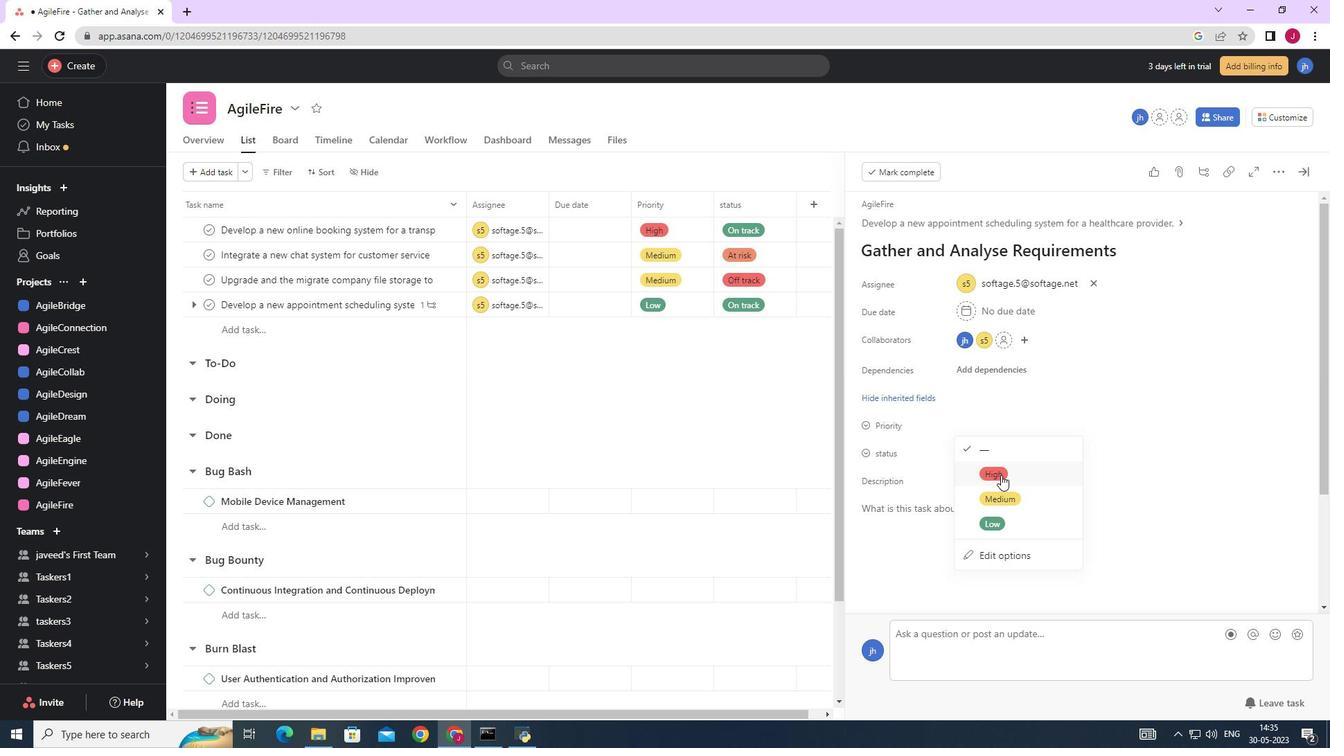 
Action: Mouse moved to (969, 454)
Screenshot: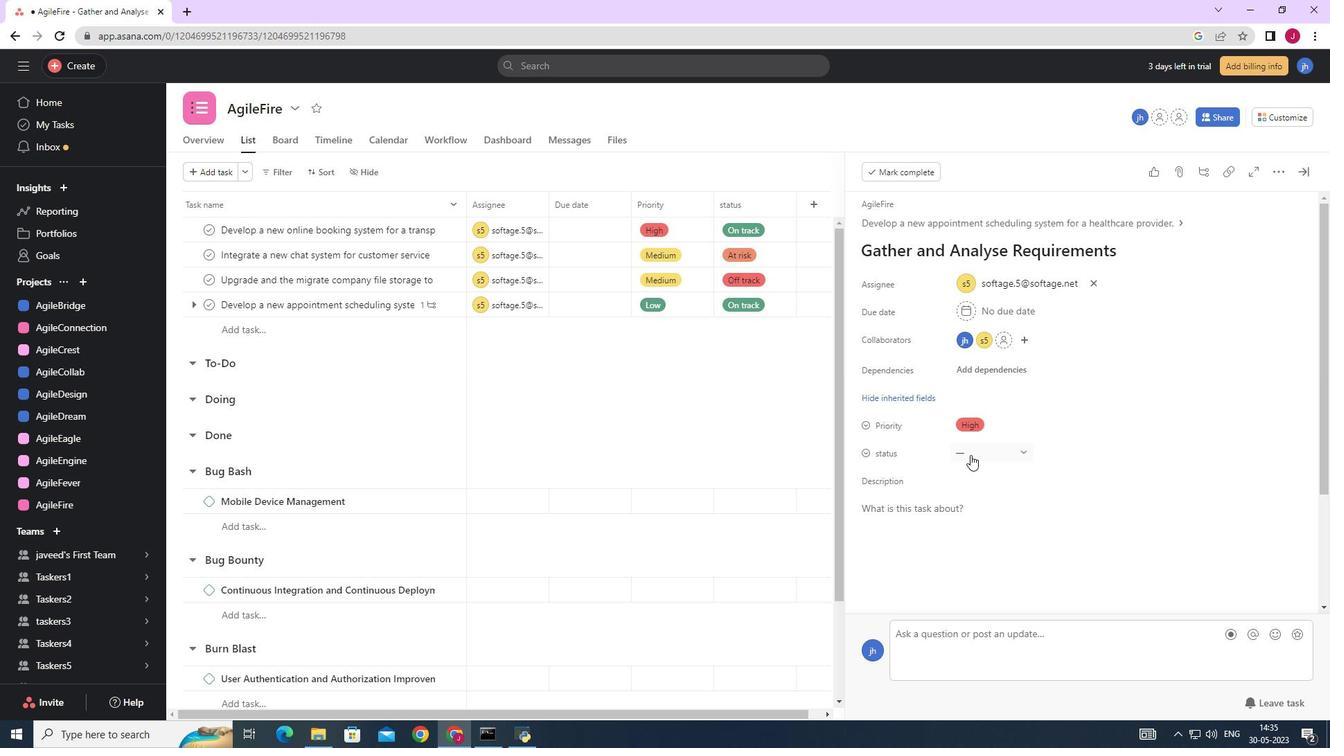 
Action: Mouse pressed left at (969, 454)
Screenshot: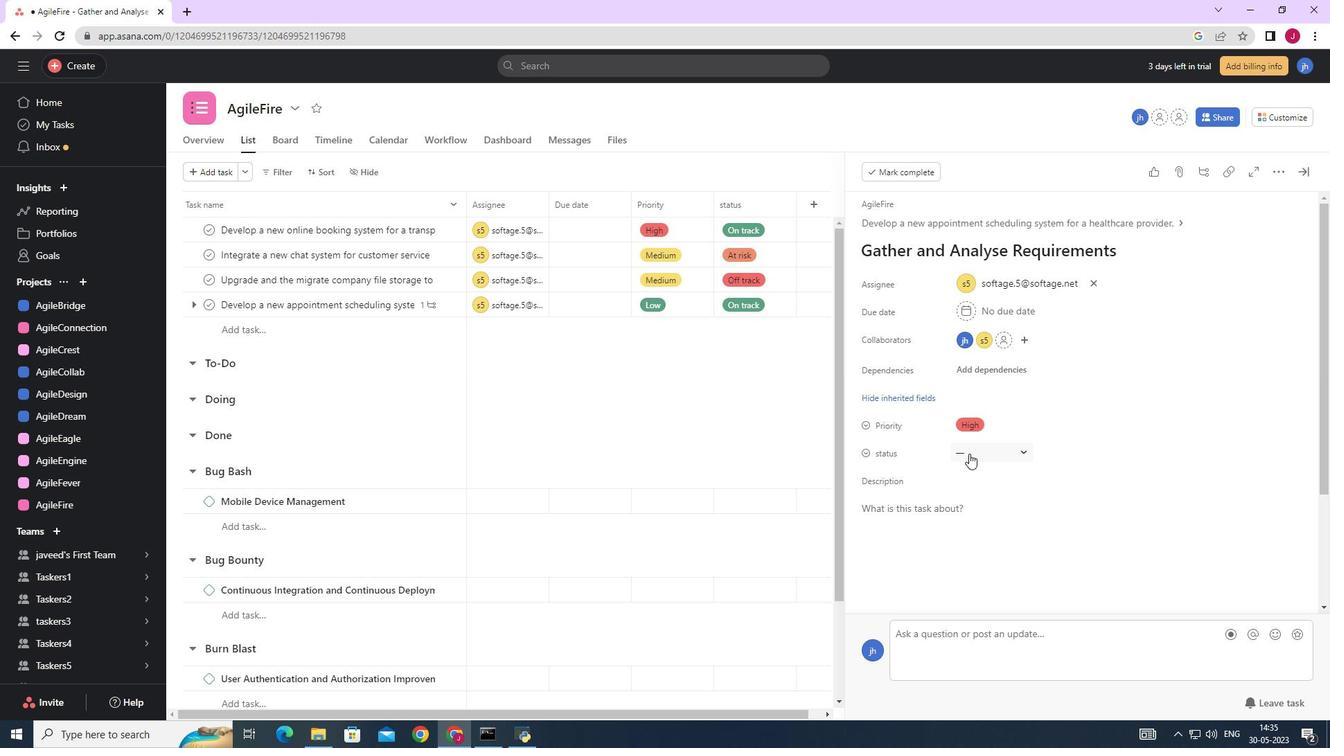 
Action: Mouse moved to (1003, 577)
Screenshot: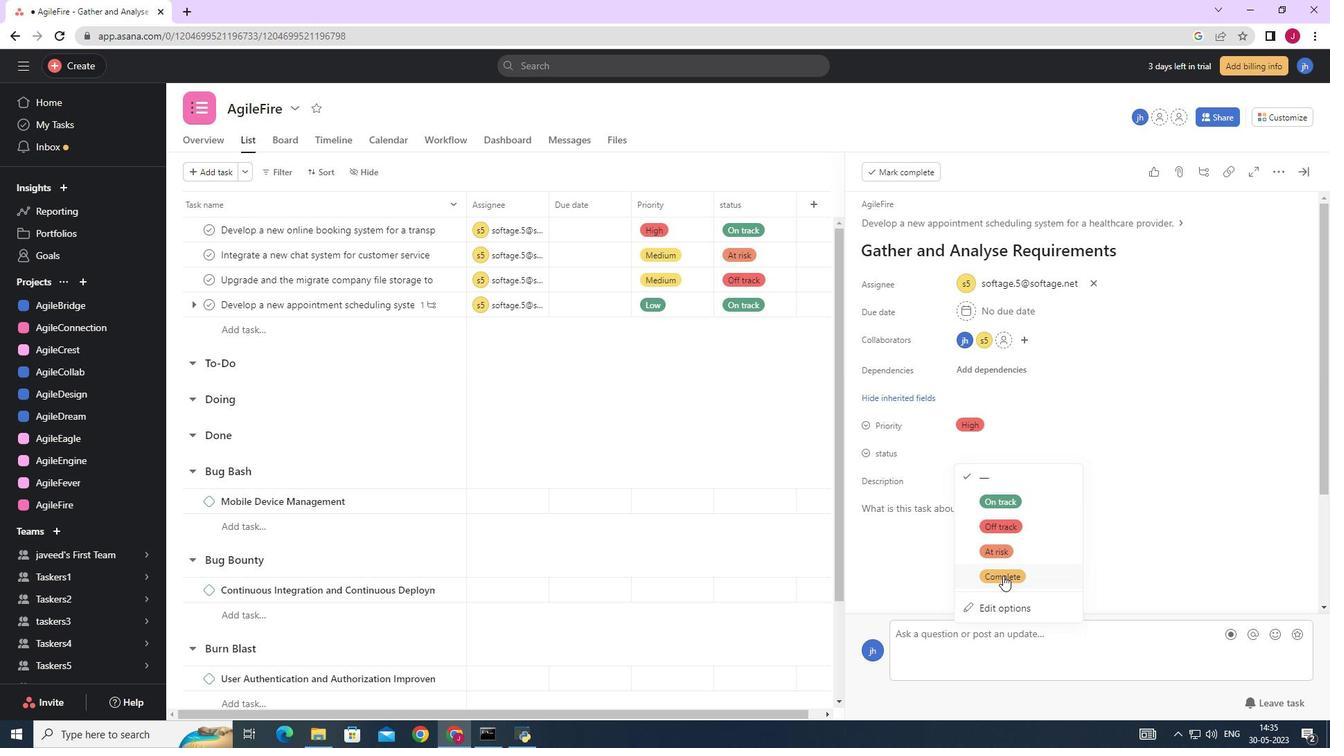 
Action: Mouse pressed left at (1003, 577)
Screenshot: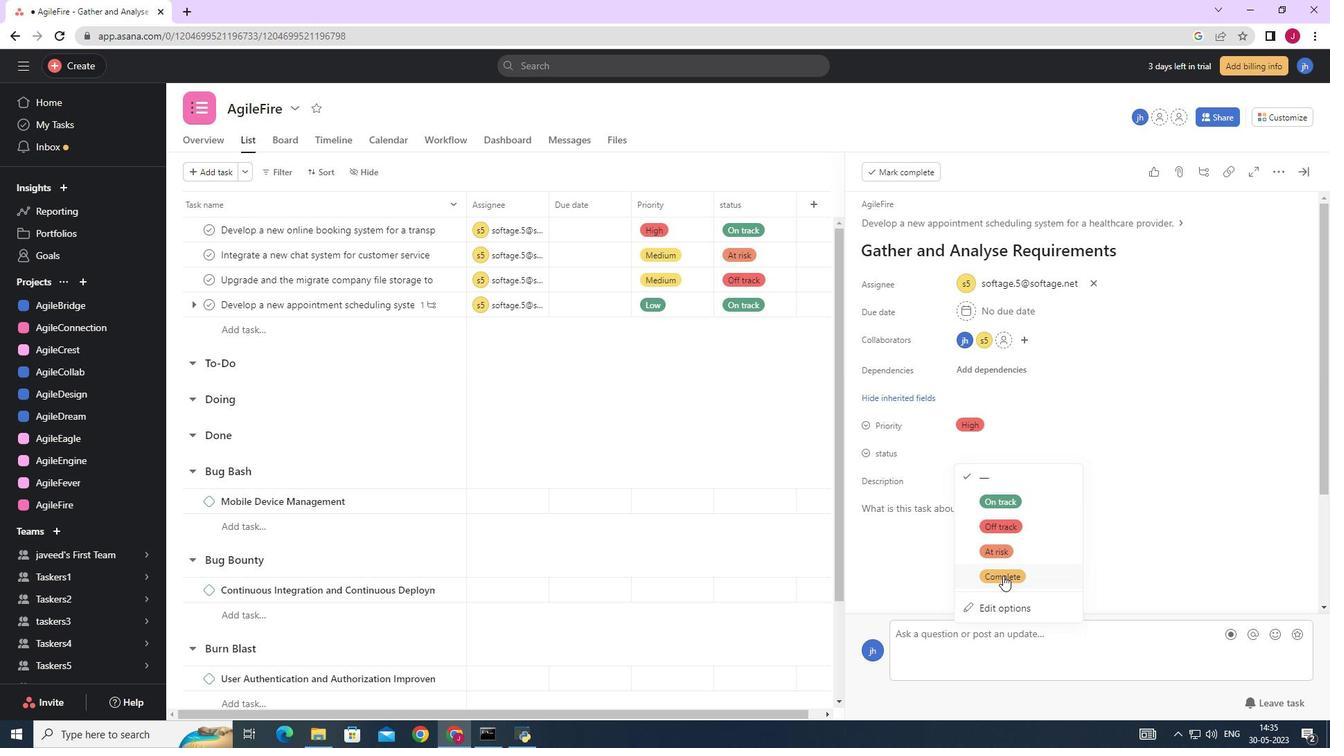 
Action: Mouse moved to (1303, 171)
Screenshot: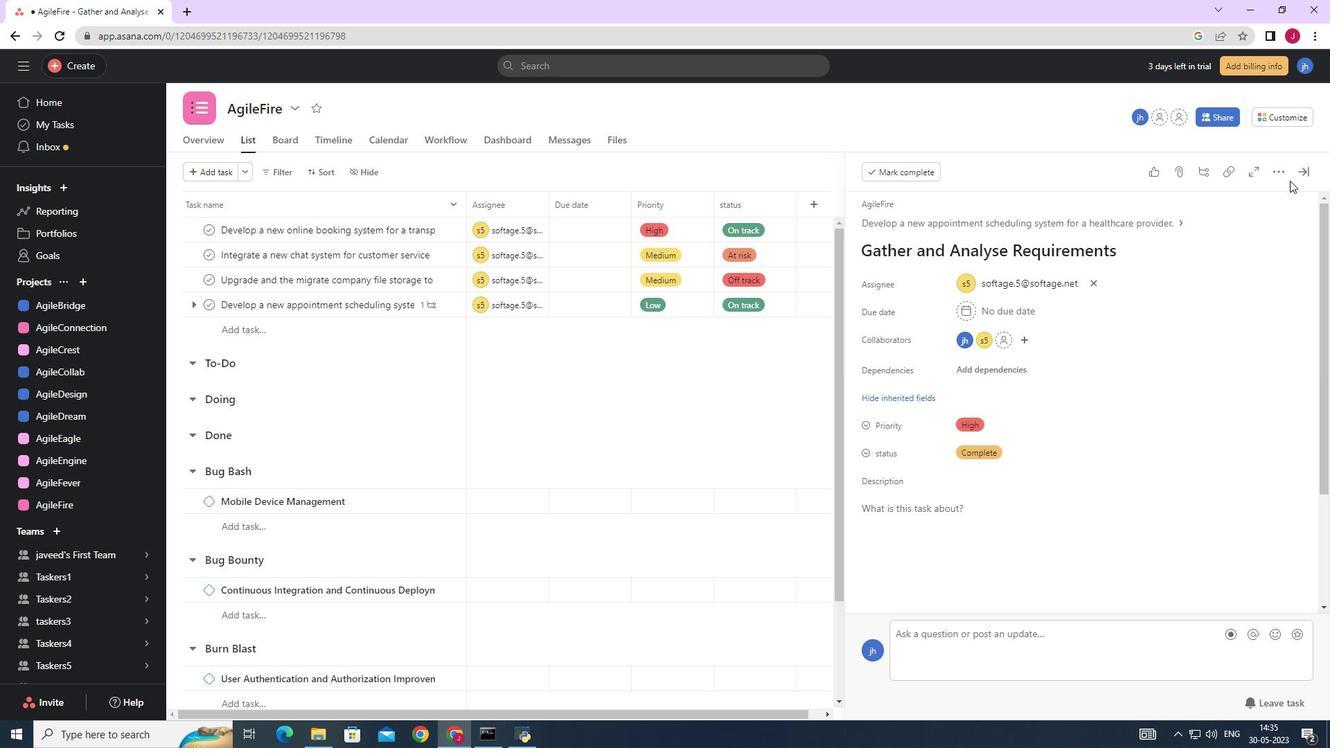 
Action: Mouse pressed left at (1303, 171)
Screenshot: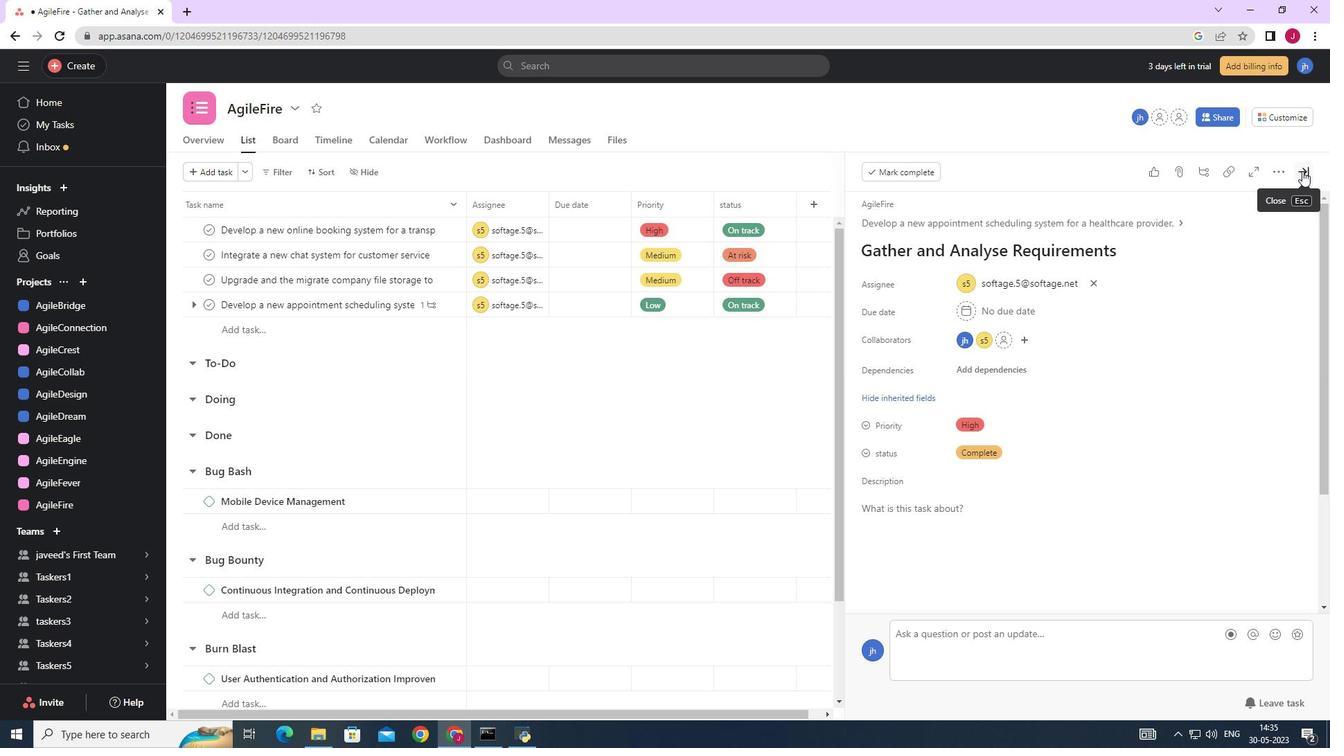 
Action: Mouse moved to (986, 451)
Screenshot: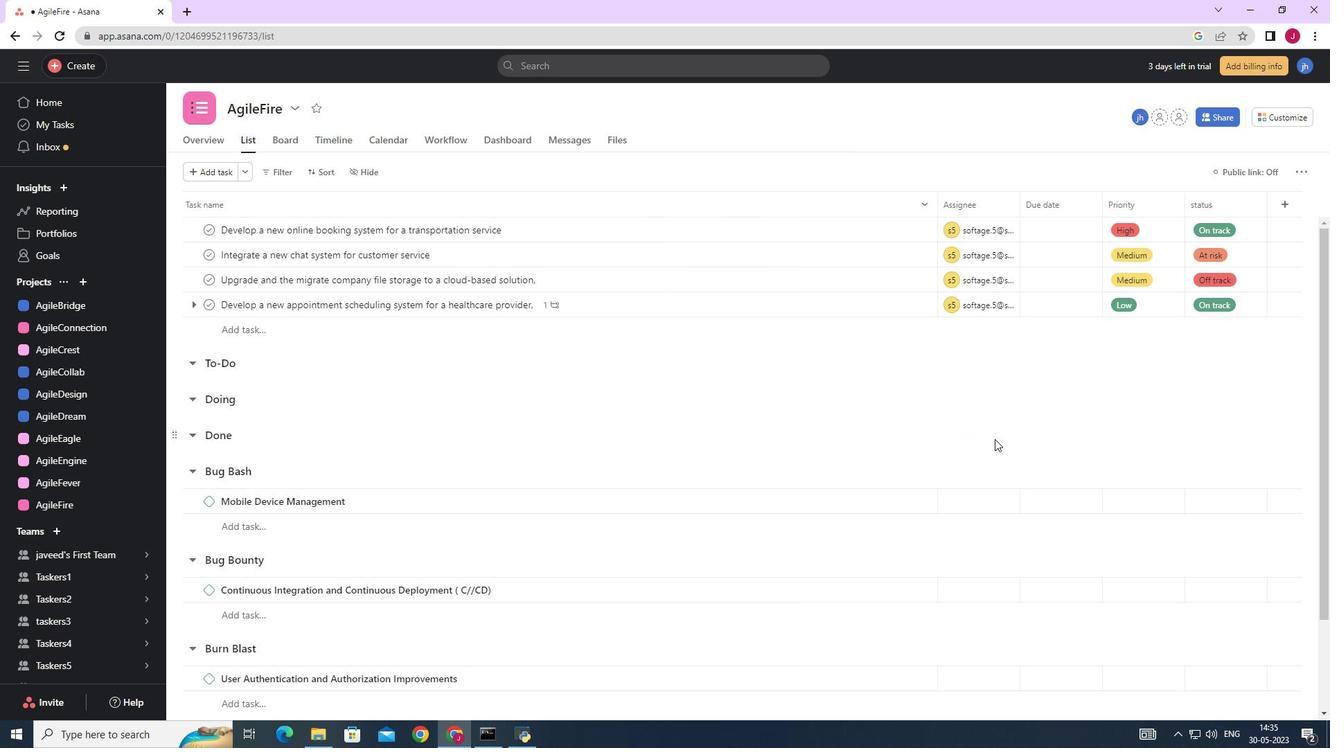 
